 Task: Create in the project BrainWave in Backlog an issue 'Develop a new tool for automated testing of mobile application memory consumption and optimization', assign it to team member softage.2@softage.net and change the status to IN PROGRESS. Create in the project BrainWave in Backlog an issue 'Upgrade the website performance and speed mechanisms of a web application to improve website loading time and user experience', assign it to team member softage.3@softage.net and change the status to IN PROGRESS
Action: Mouse moved to (233, 72)
Screenshot: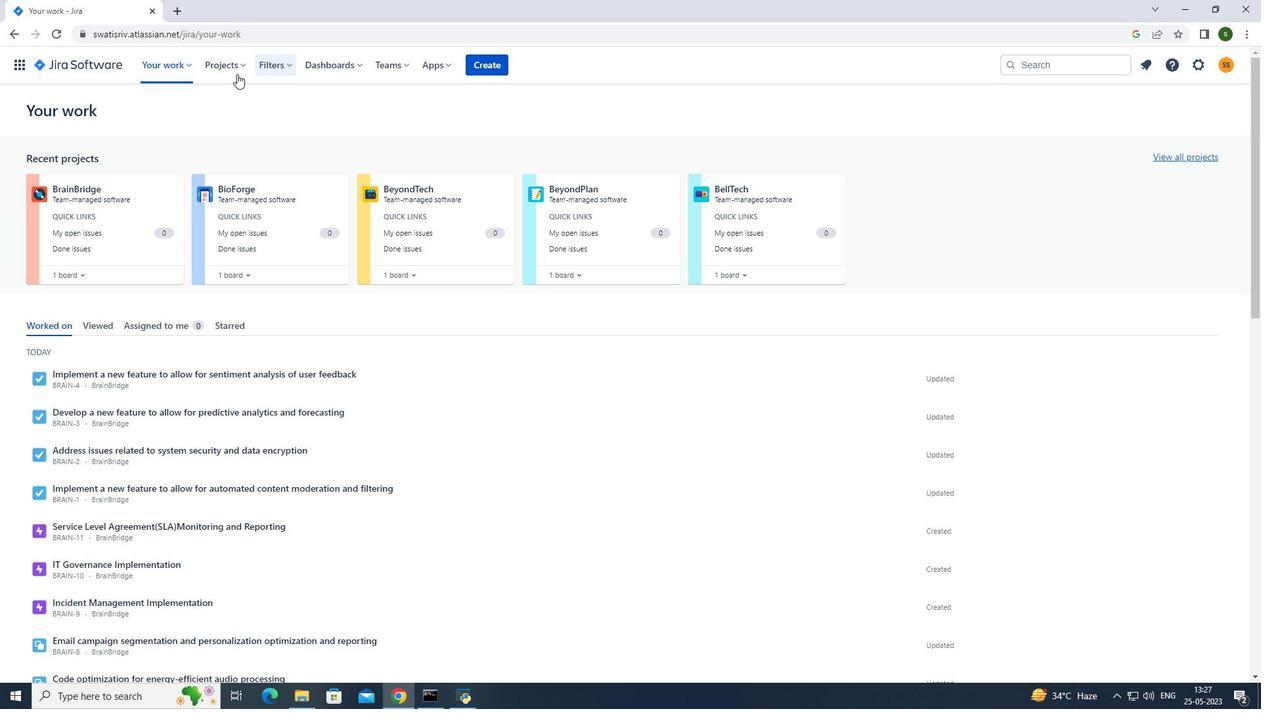
Action: Mouse pressed left at (233, 72)
Screenshot: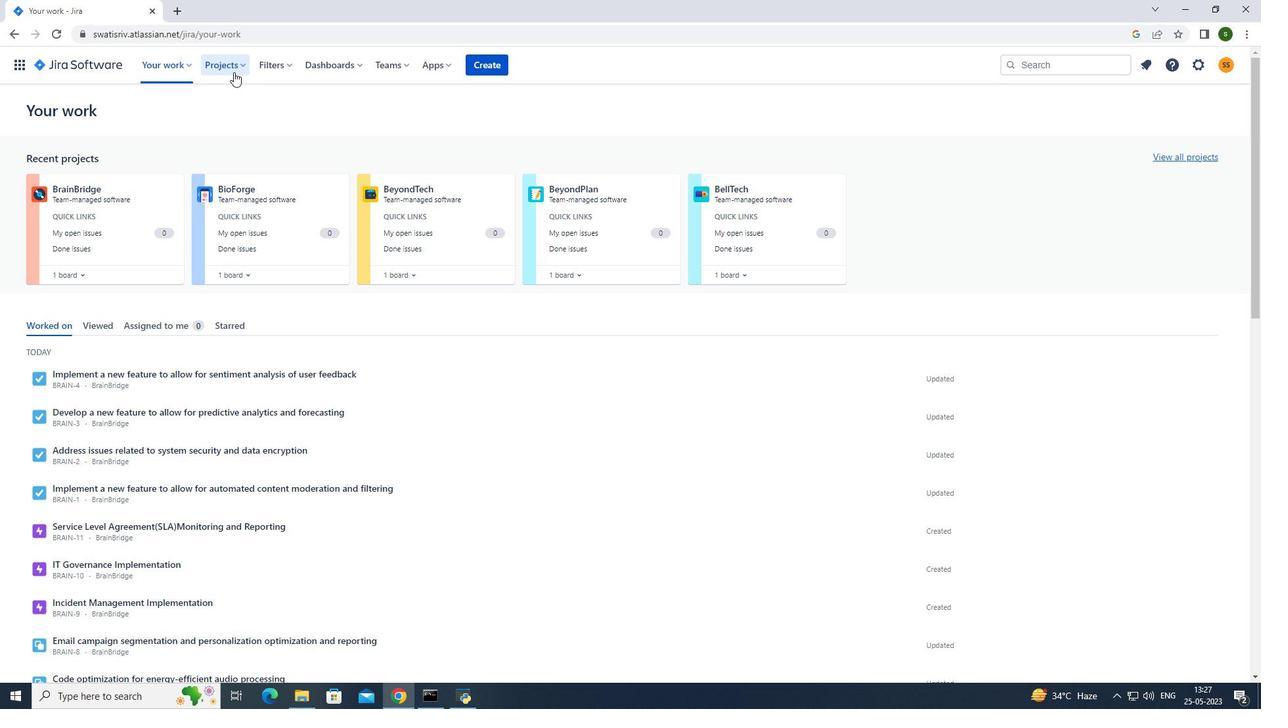 
Action: Mouse moved to (301, 134)
Screenshot: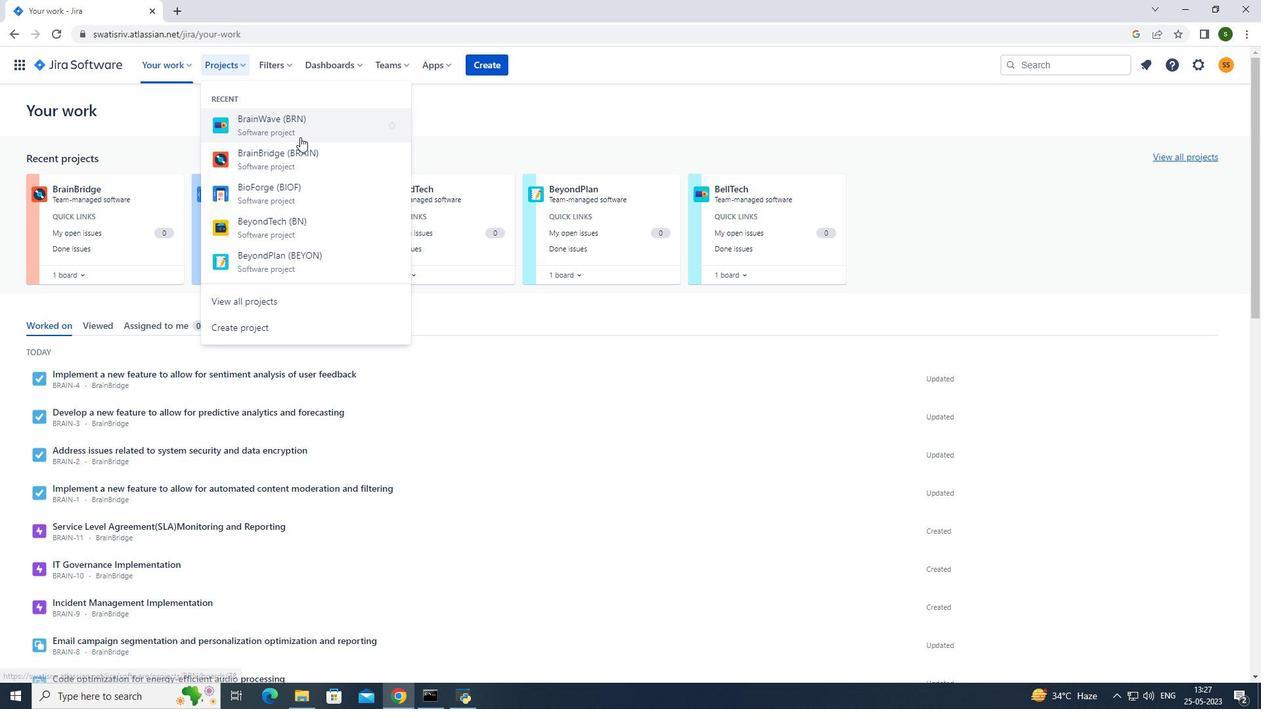 
Action: Mouse pressed left at (301, 134)
Screenshot: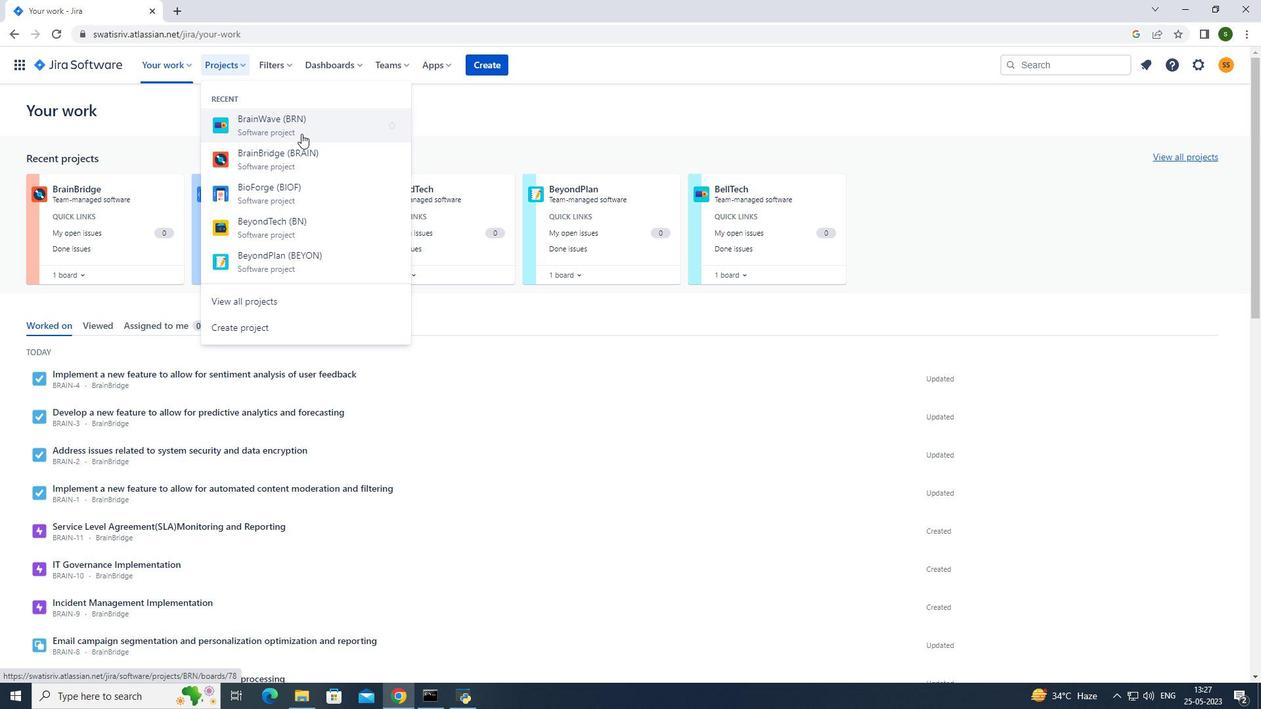 
Action: Mouse moved to (67, 196)
Screenshot: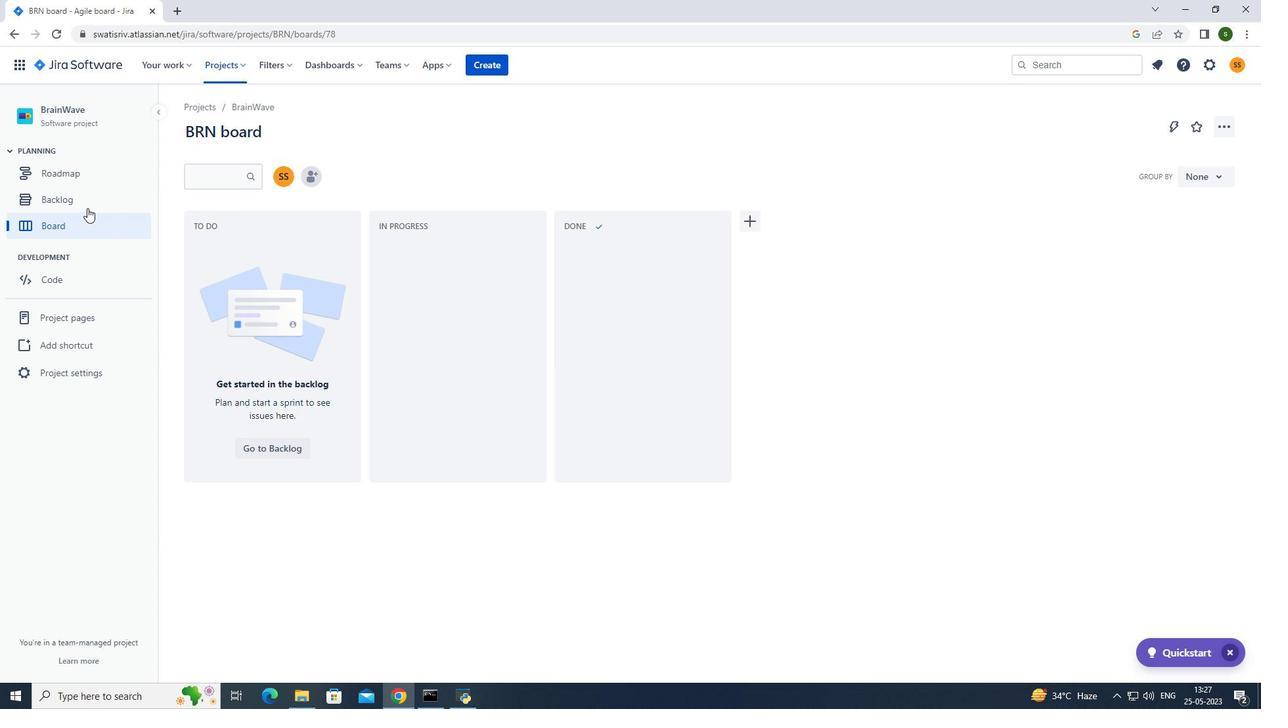 
Action: Mouse pressed left at (67, 196)
Screenshot: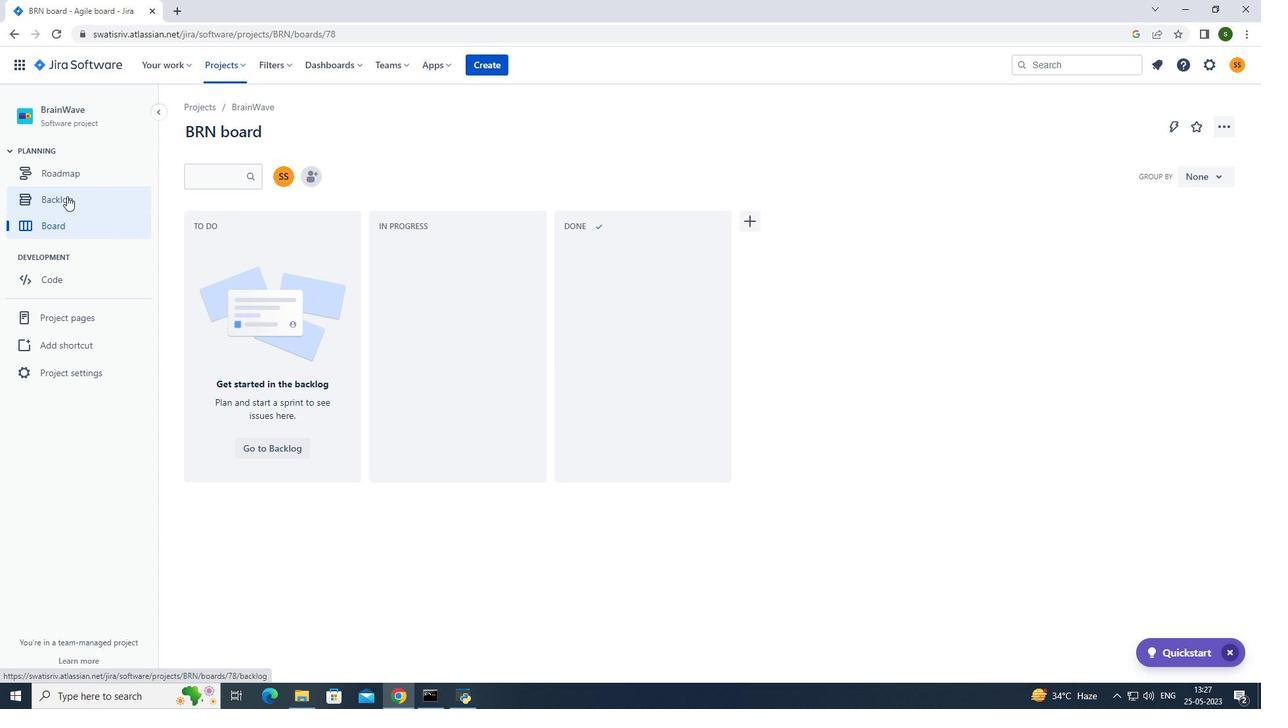 
Action: Mouse moved to (264, 507)
Screenshot: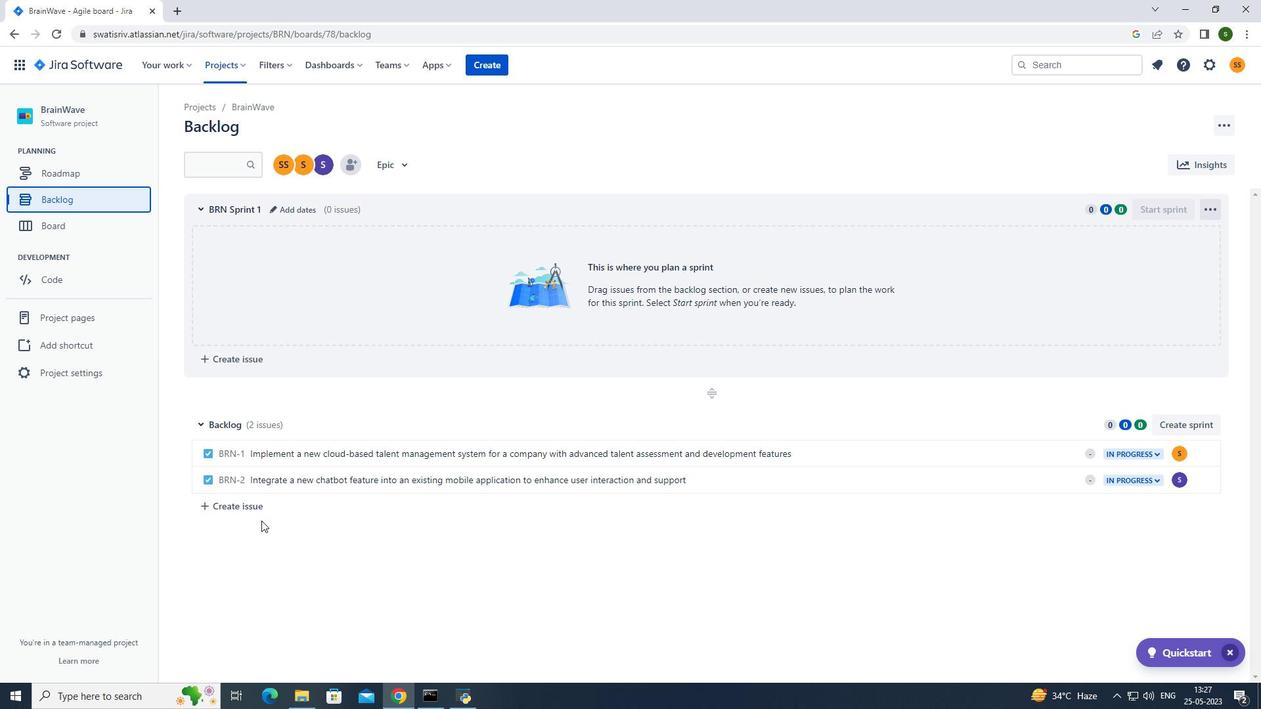 
Action: Mouse pressed left at (264, 507)
Screenshot: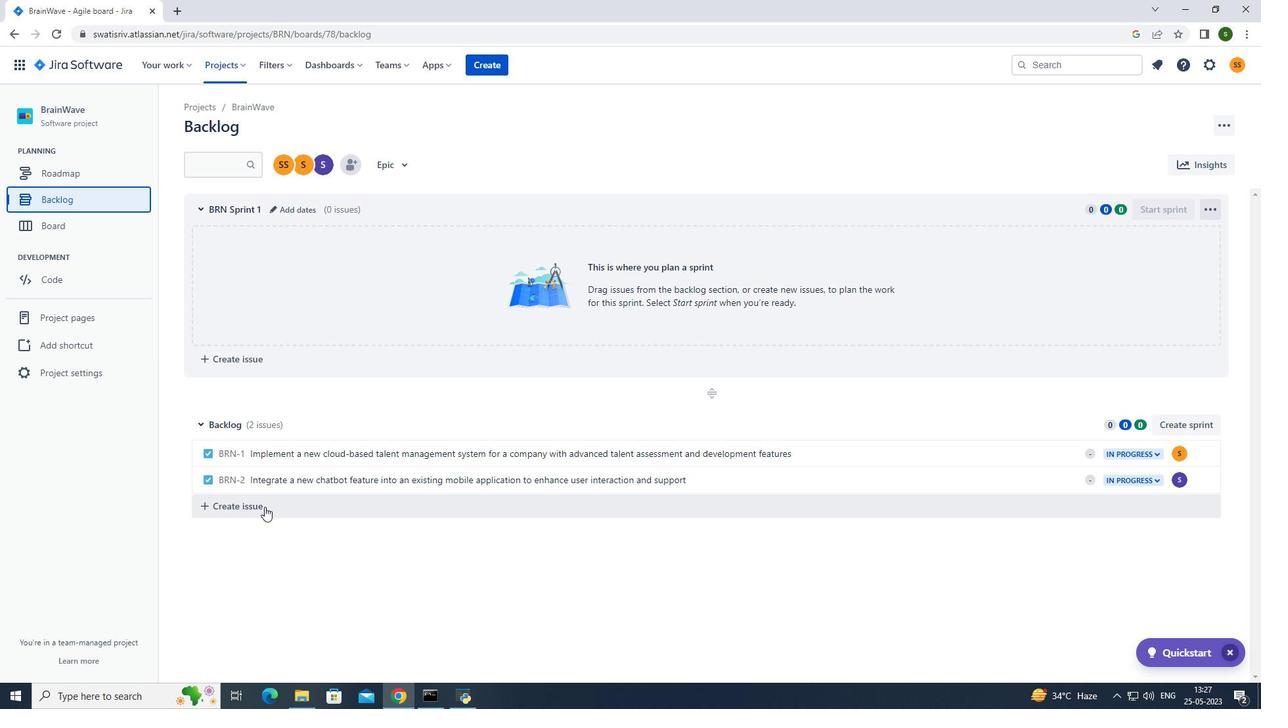 
Action: Mouse moved to (327, 509)
Screenshot: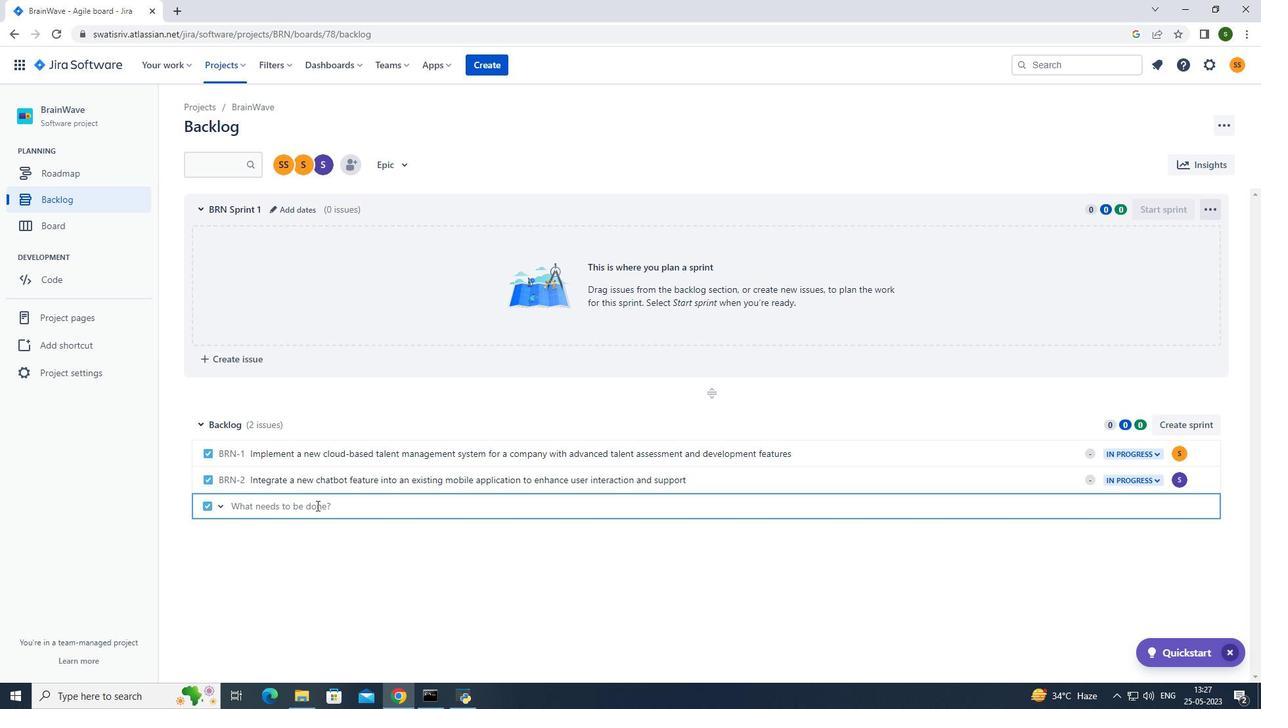 
Action: Key pressed <Key.caps_lock>D<Key.caps_lock>evelop<Key.space>a<Key.space>new<Key.space>tool<Key.space>for<Key.space>automated<Key.space>testing<Key.space>of<Key.space>mobile<Key.space>application<Key.space>memory<Key.space>consumption<Key.space>and<Key.space>optimization<Key.enter>
Screenshot: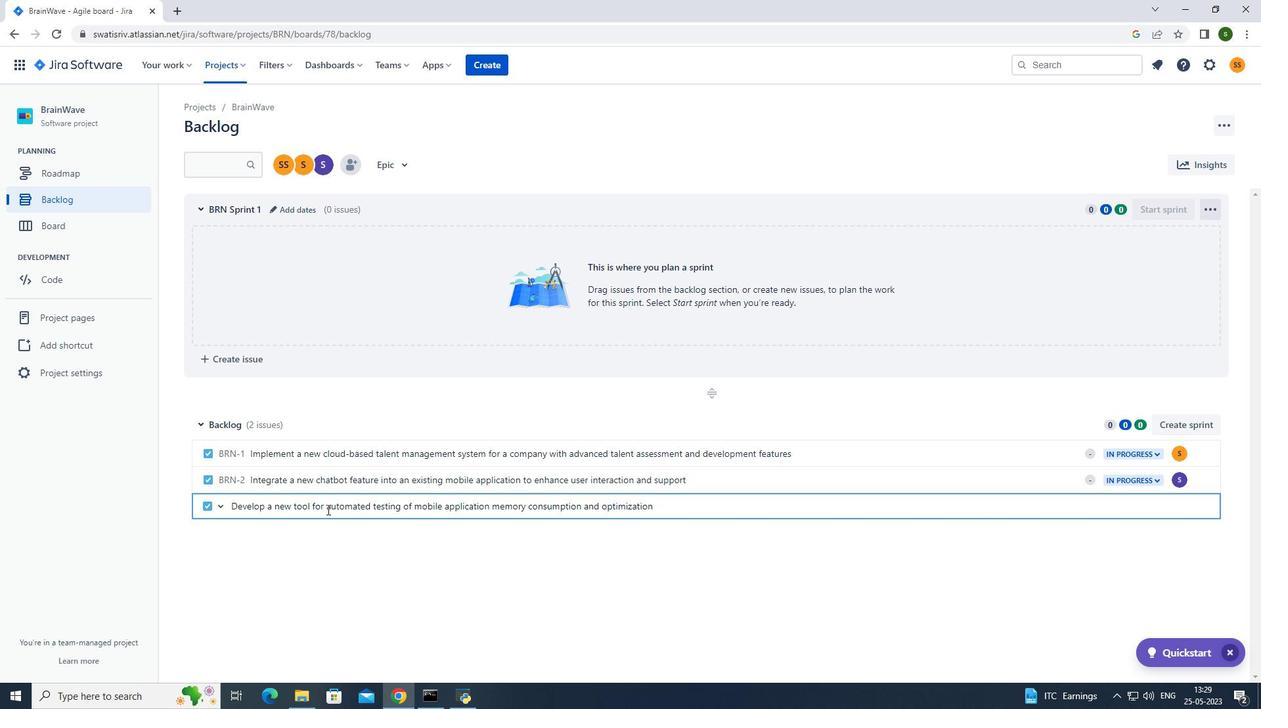 
Action: Mouse moved to (1179, 508)
Screenshot: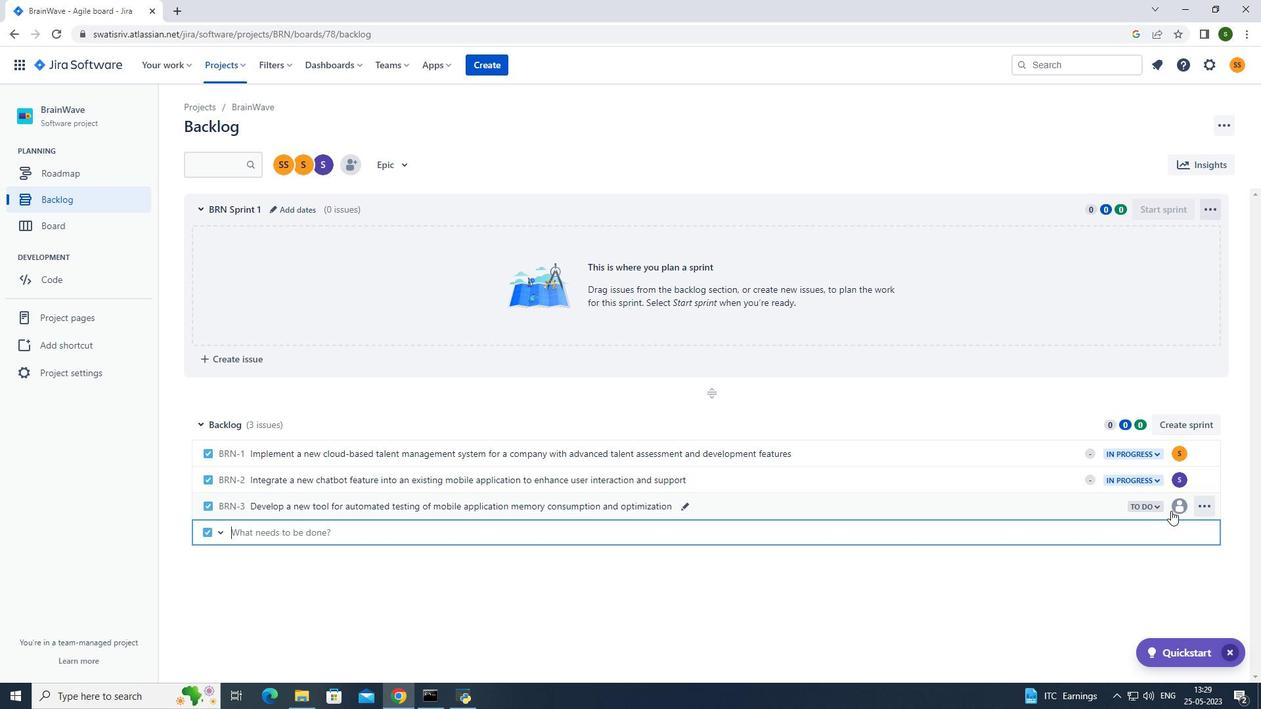 
Action: Mouse pressed left at (1179, 508)
Screenshot: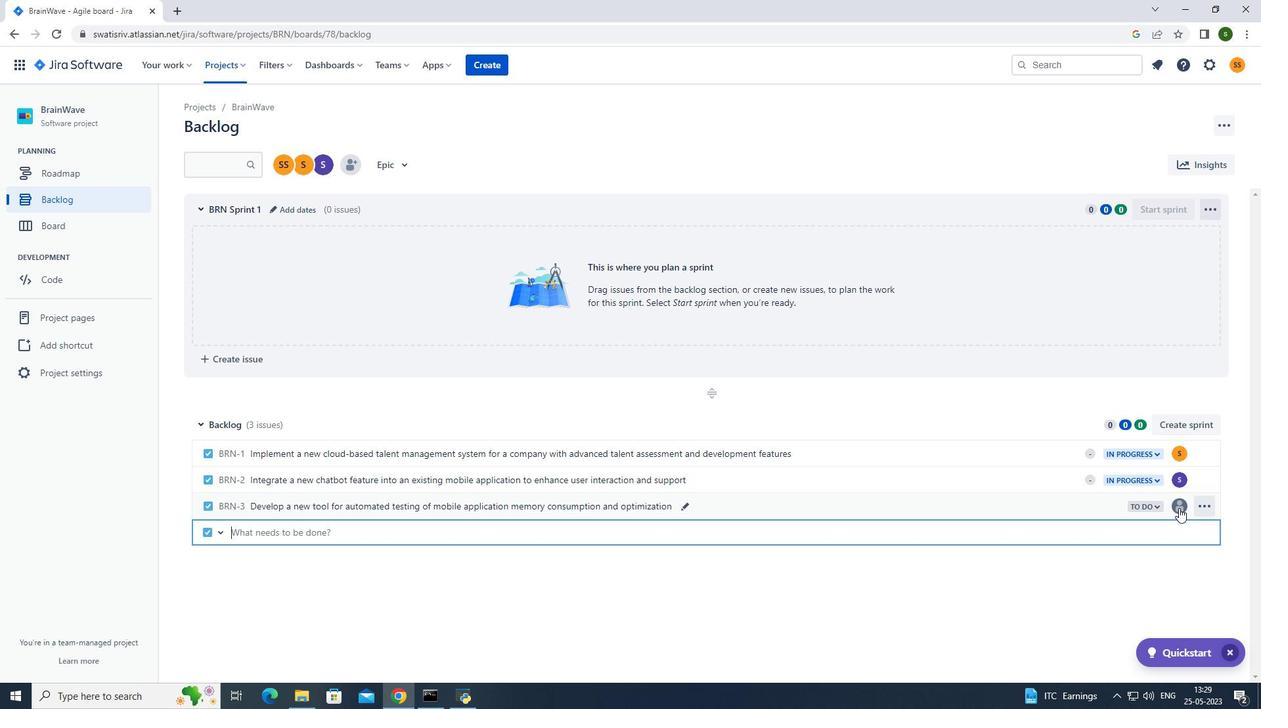 
Action: Mouse moved to (1078, 527)
Screenshot: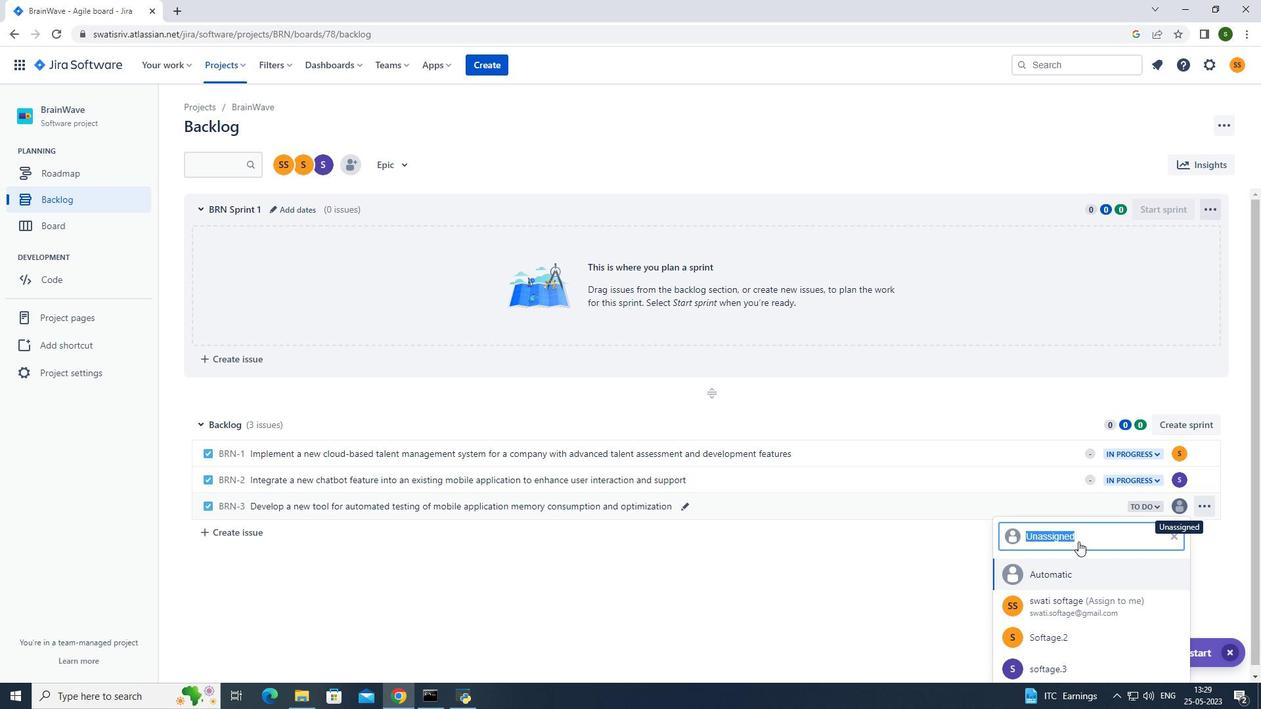 
Action: Key pressed softage.2<Key.shift>@softage.net
Screenshot: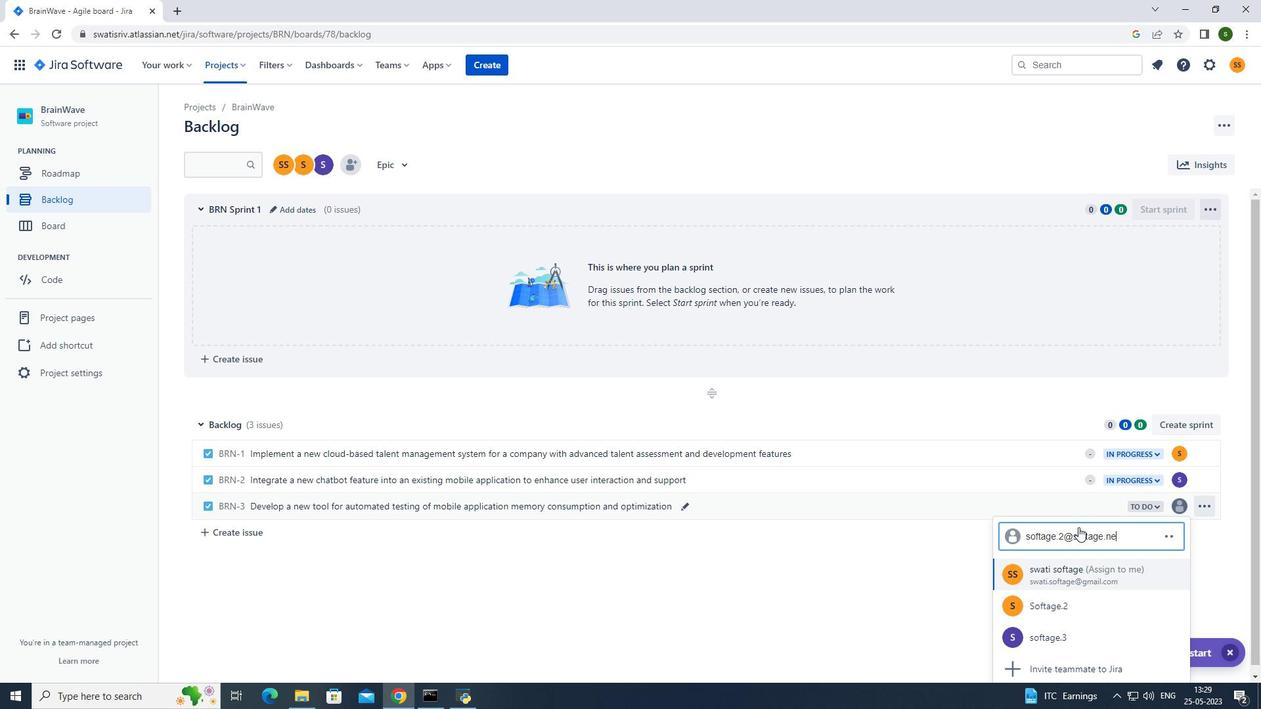 
Action: Mouse moved to (1074, 569)
Screenshot: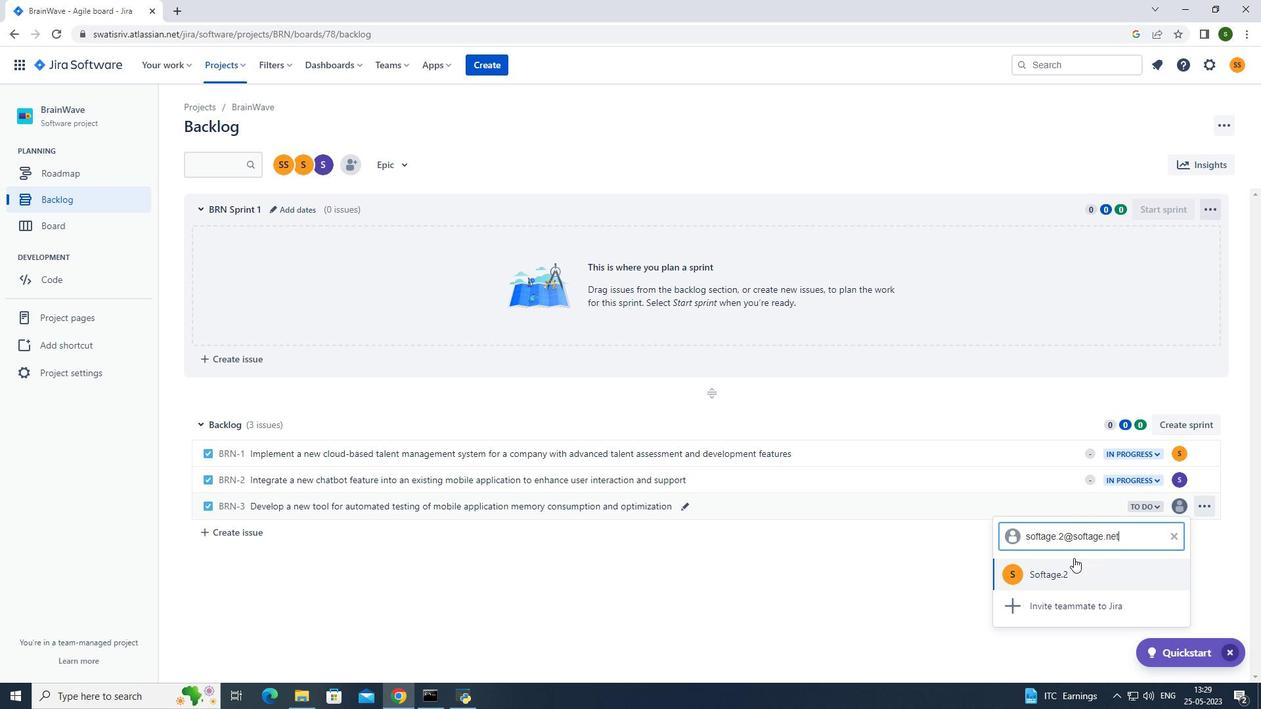 
Action: Mouse pressed left at (1074, 569)
Screenshot: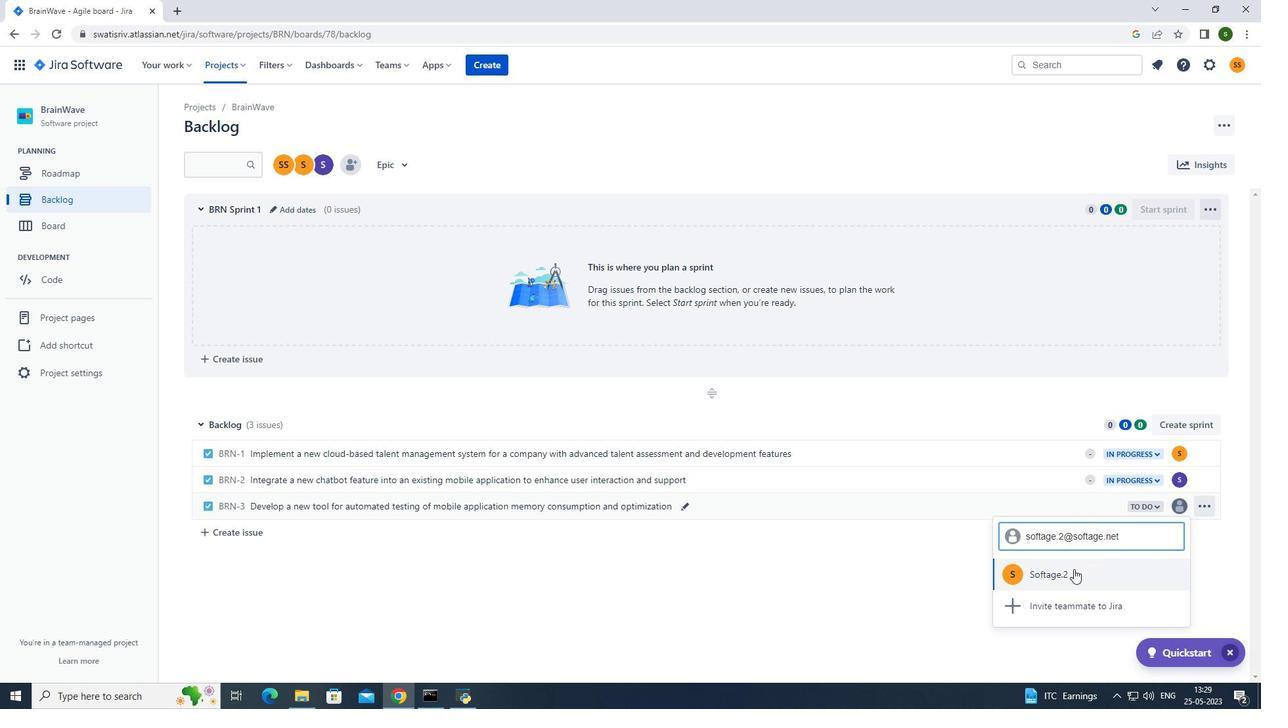 
Action: Mouse moved to (1140, 503)
Screenshot: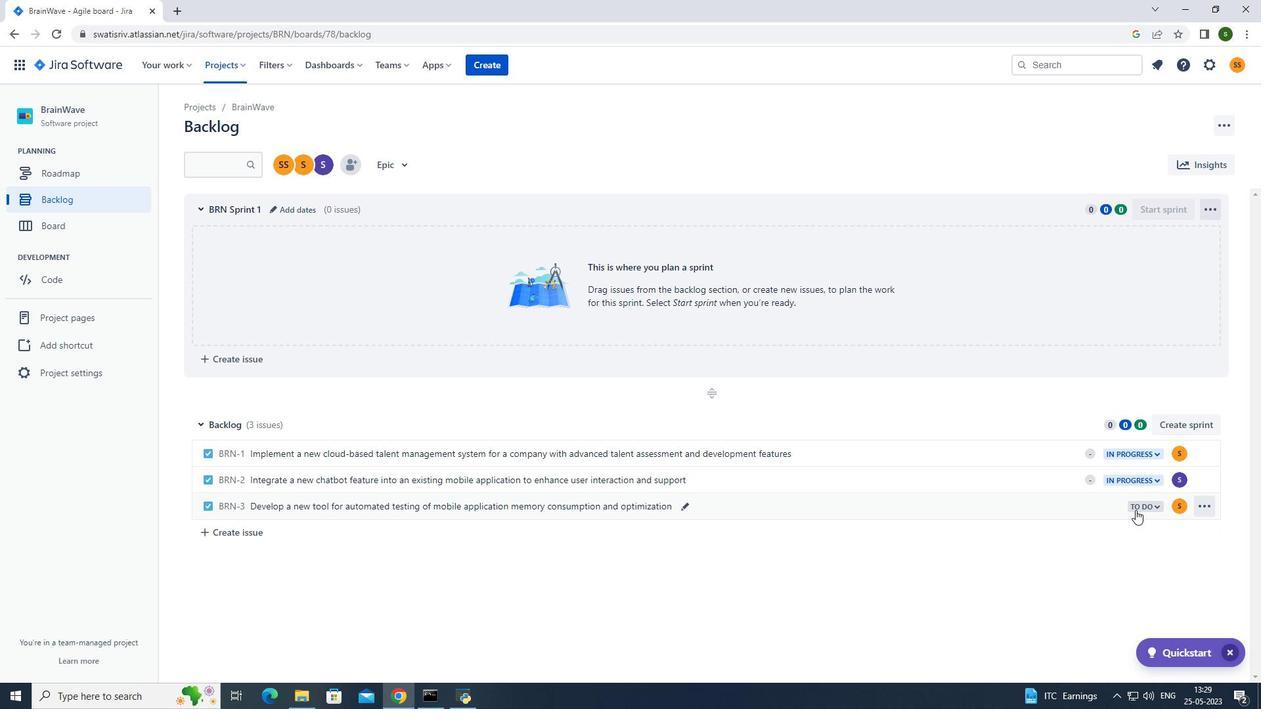 
Action: Mouse pressed left at (1140, 503)
Screenshot: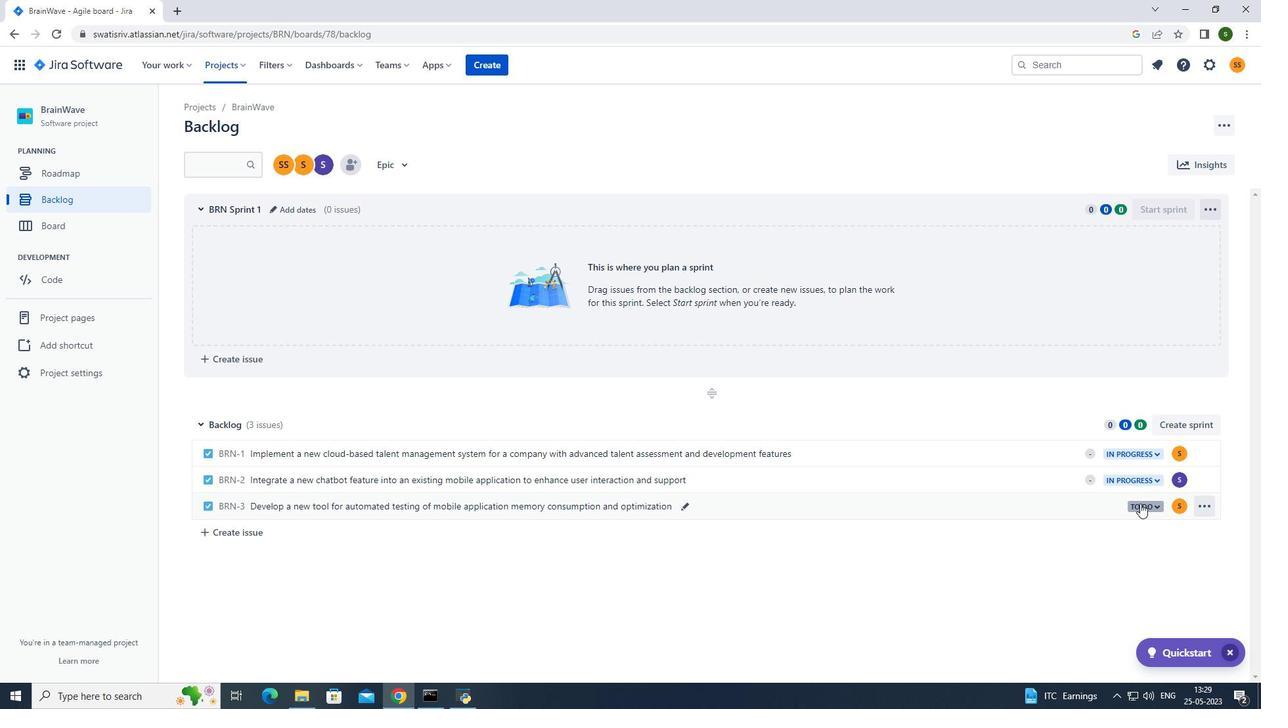 
Action: Mouse moved to (1092, 530)
Screenshot: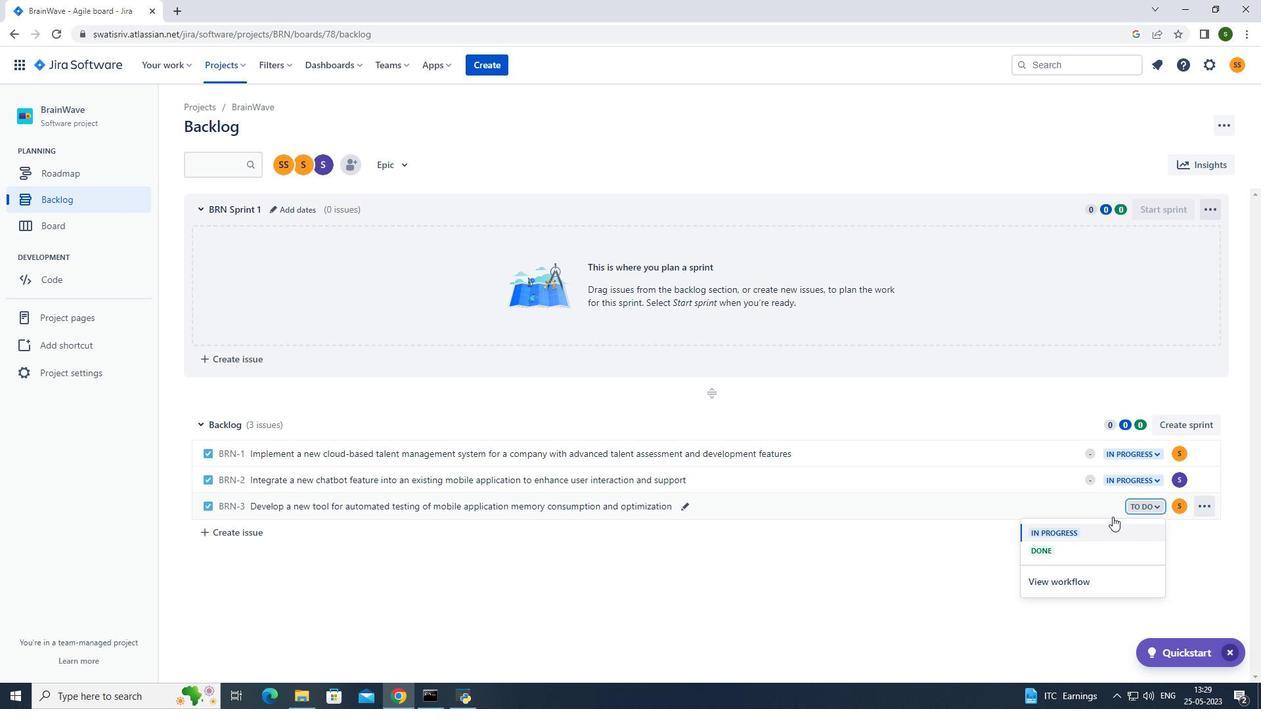 
Action: Mouse pressed left at (1092, 530)
Screenshot: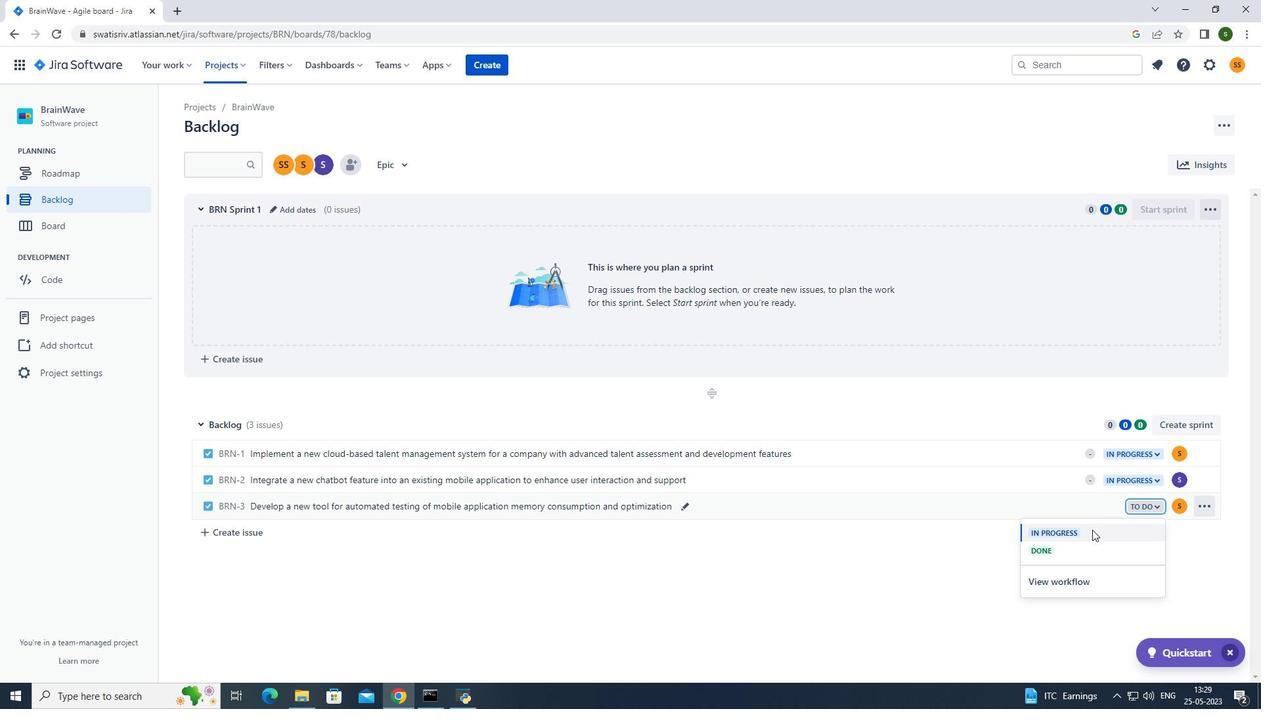 
Action: Mouse moved to (239, 68)
Screenshot: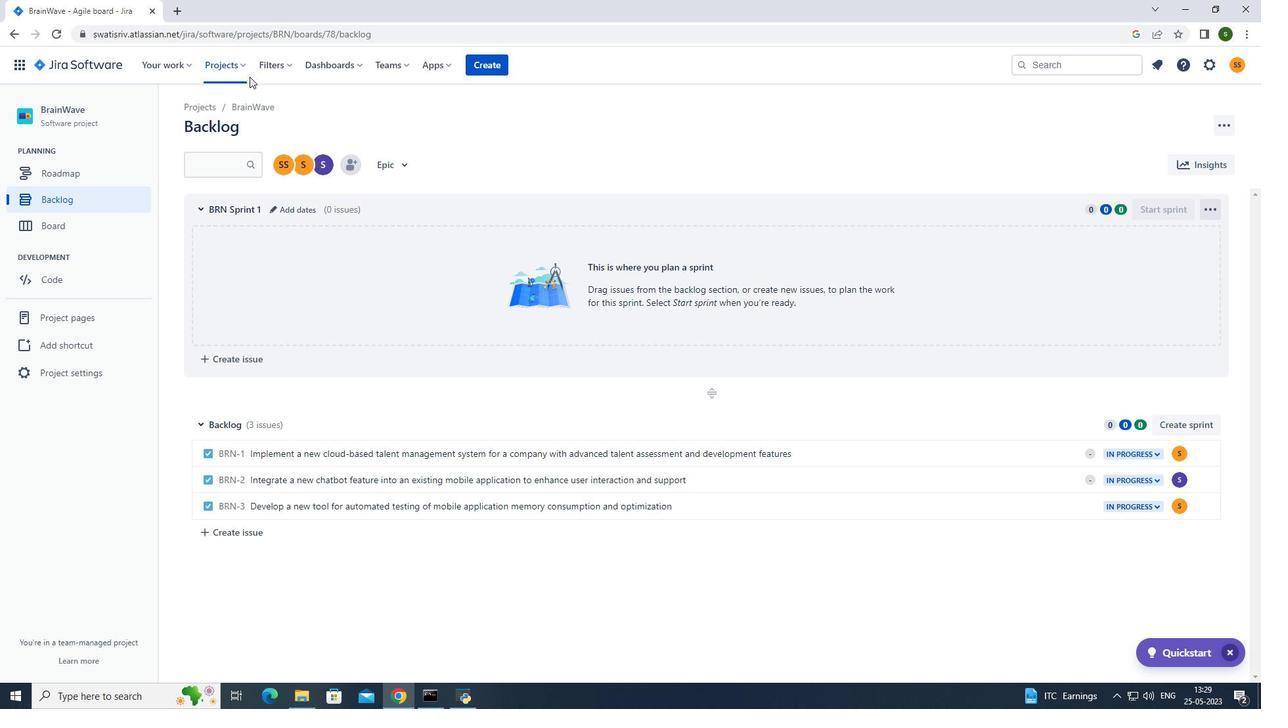 
Action: Mouse pressed left at (239, 68)
Screenshot: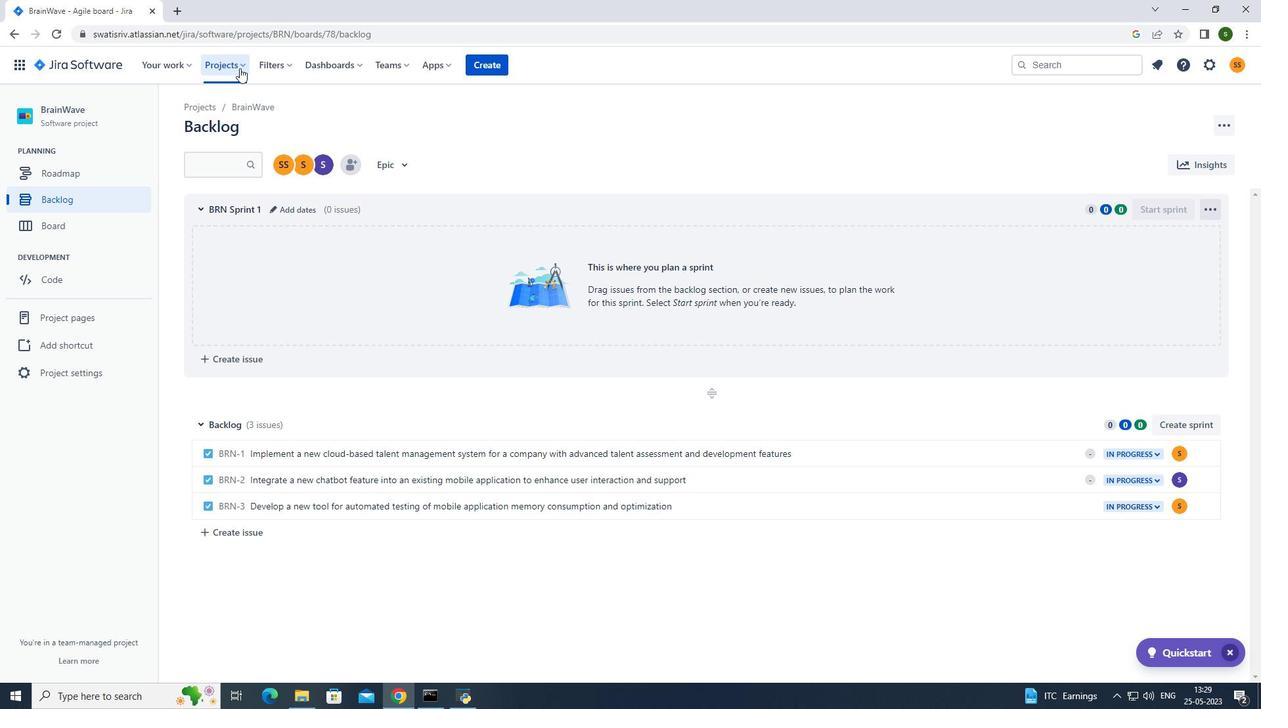 
Action: Mouse moved to (264, 116)
Screenshot: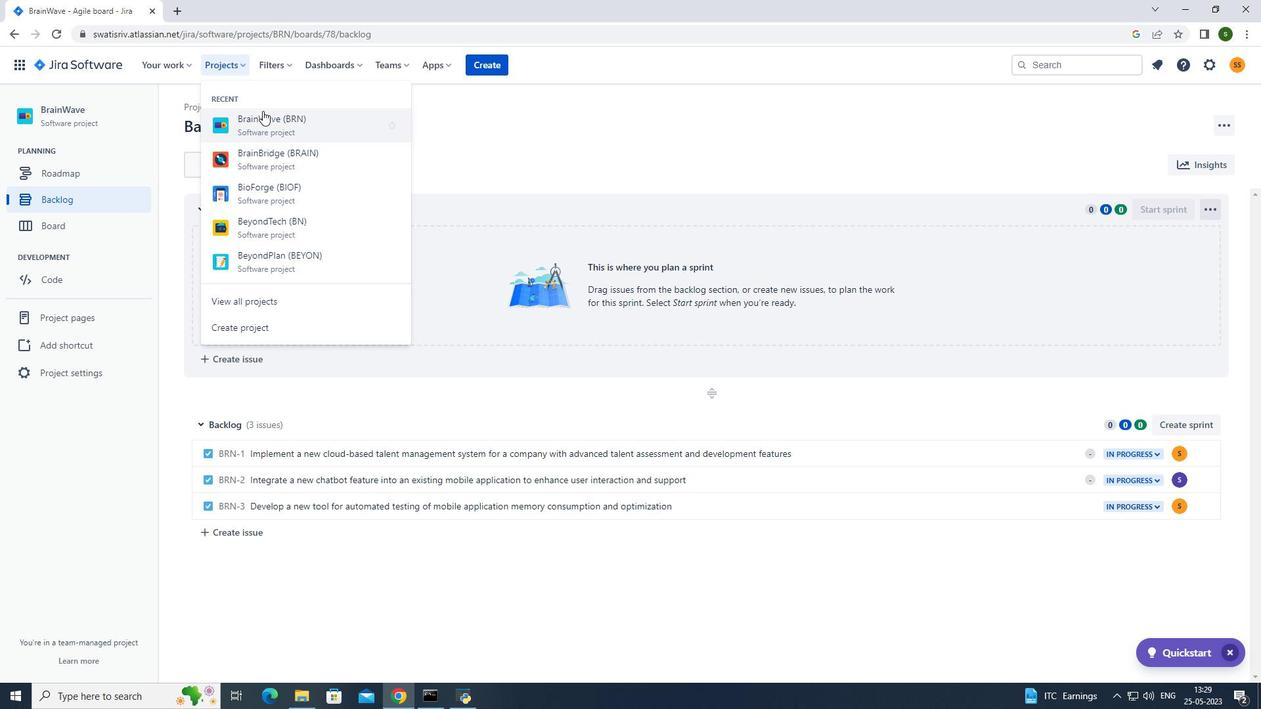
Action: Mouse pressed left at (264, 116)
Screenshot: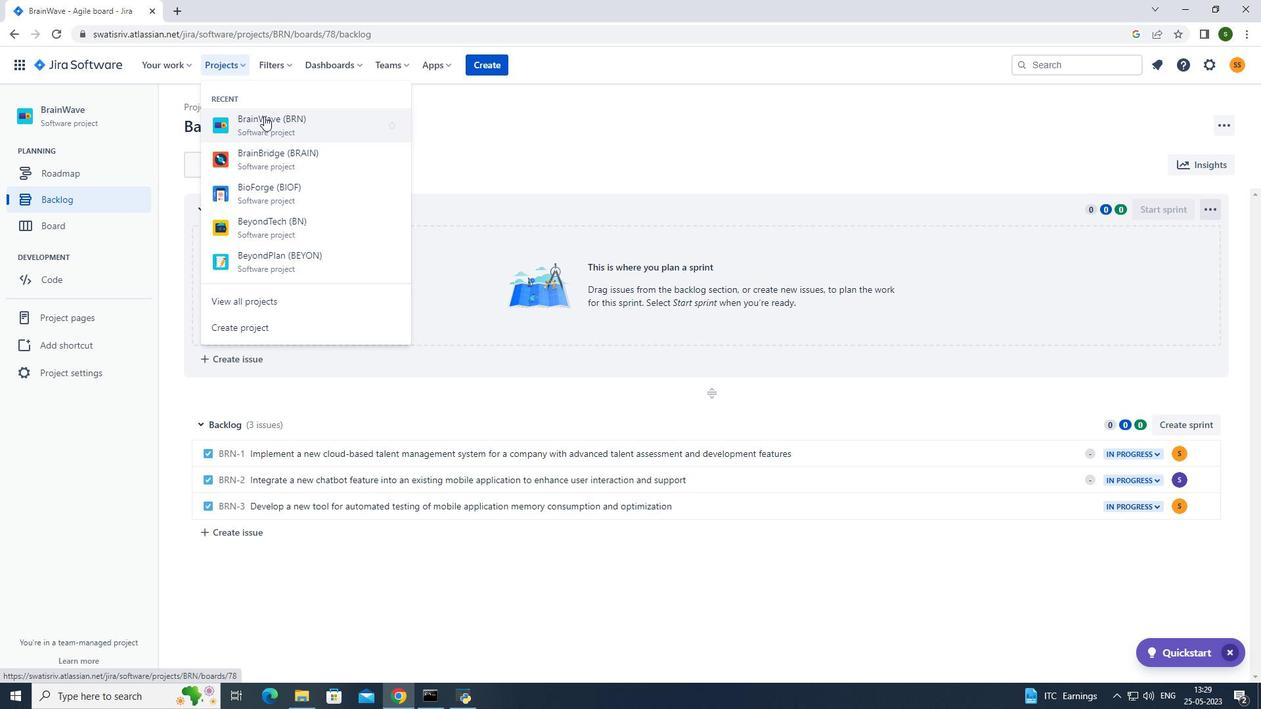 
Action: Mouse moved to (104, 203)
Screenshot: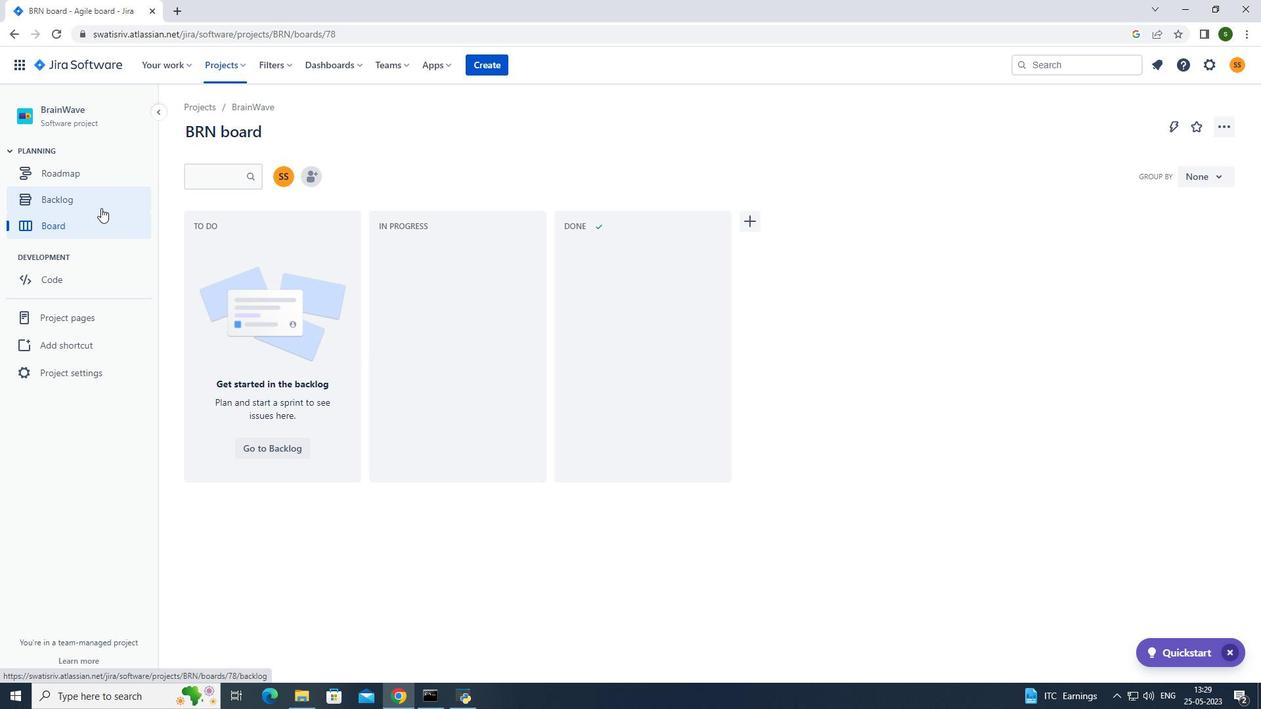 
Action: Mouse pressed left at (104, 203)
Screenshot: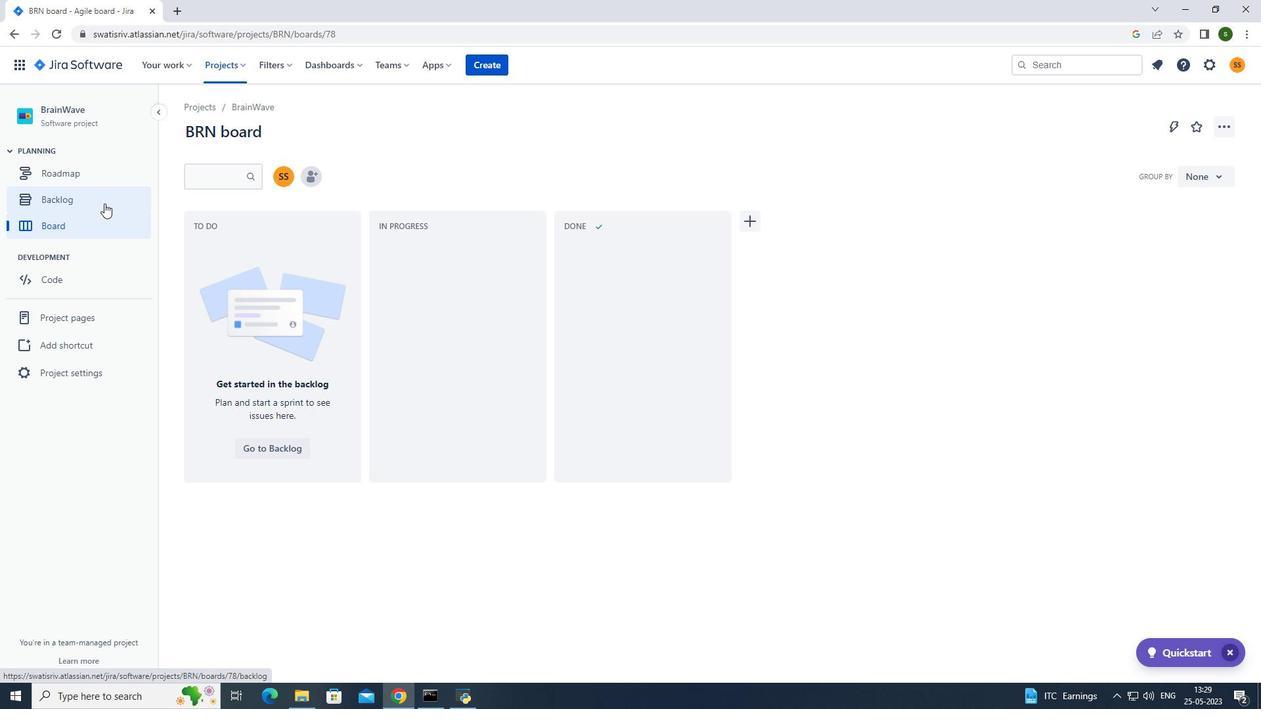 
Action: Mouse moved to (252, 532)
Screenshot: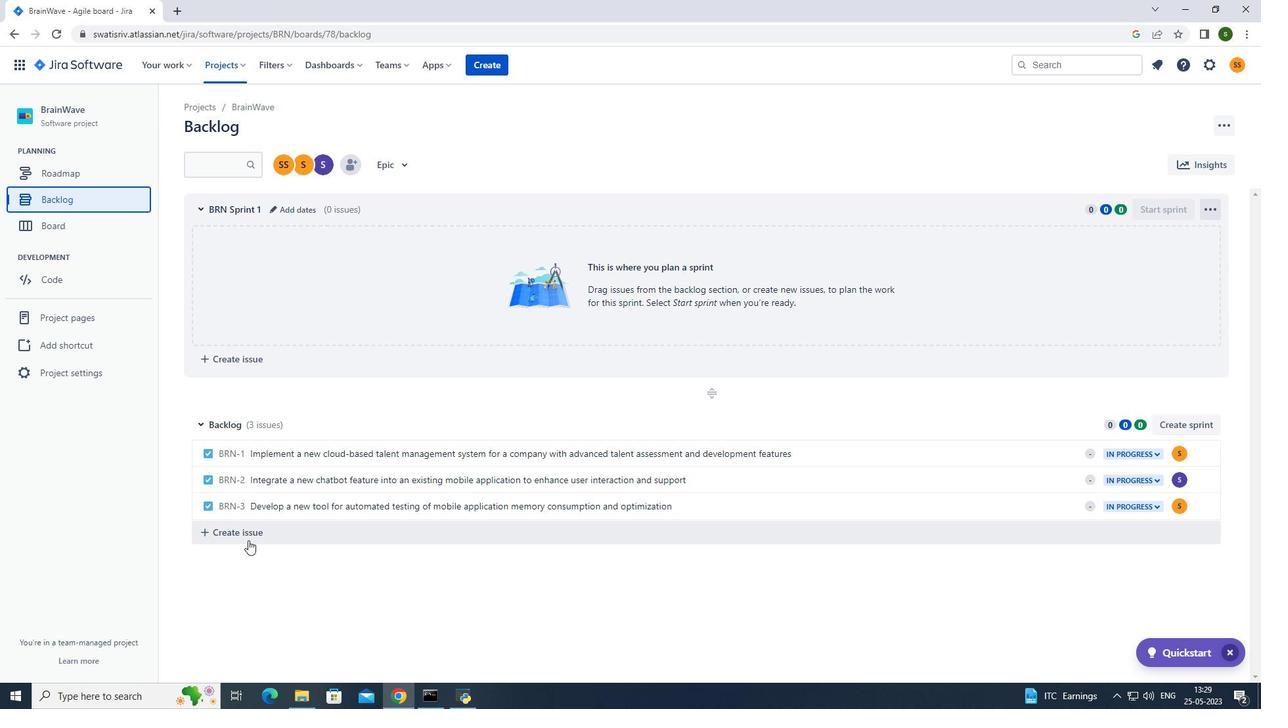 
Action: Mouse pressed left at (252, 532)
Screenshot: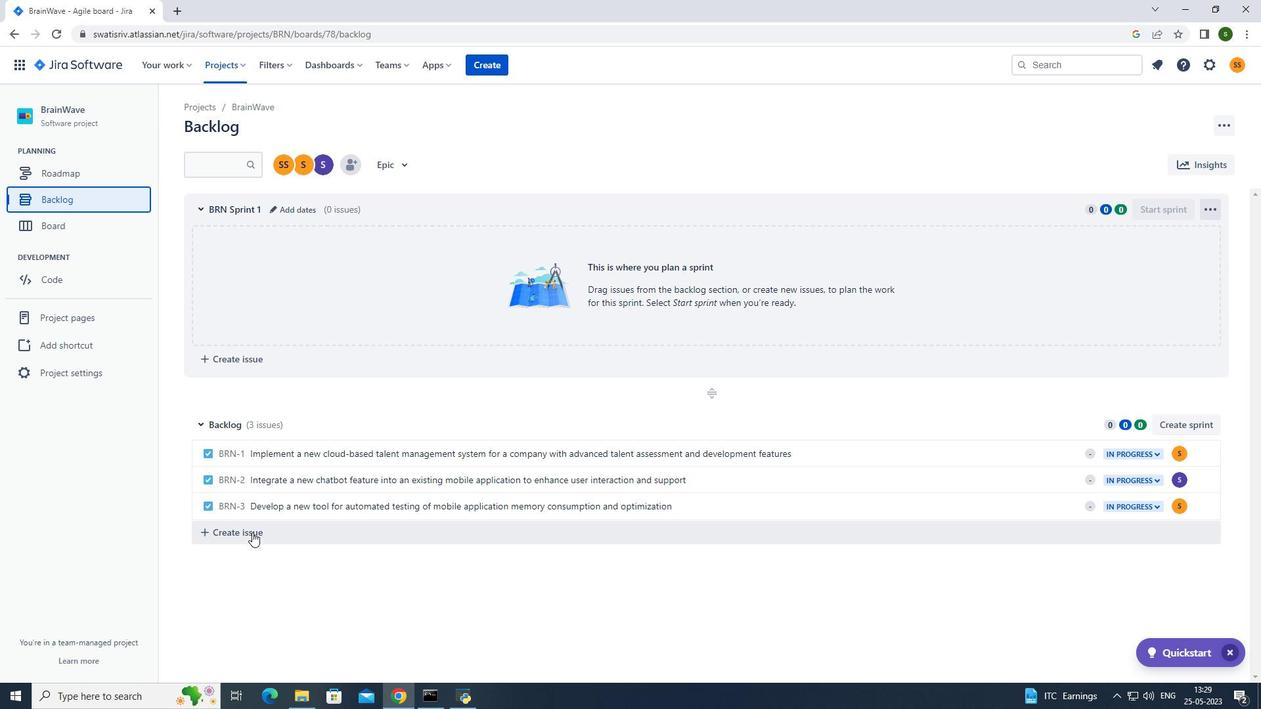 
Action: Mouse moved to (335, 536)
Screenshot: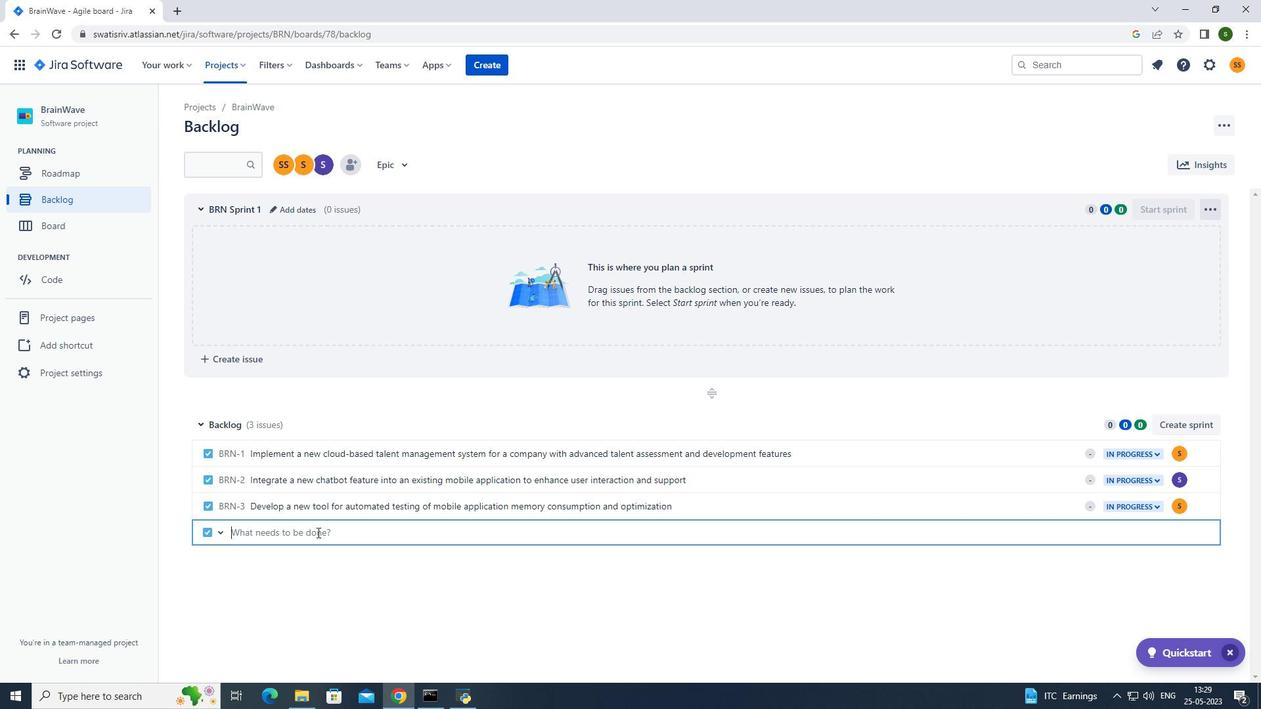 
Action: Key pressed <Key.caps_lock>U<Key.caps_lock>pgrade<Key.space>the<Key.space>website<Key.space>performance<Key.space>and<Key.space>speed<Key.space>mechanisms<Key.space>of<Key.space>a<Key.space>web<Key.space>application<Key.space>to<Key.space>improve<Key.space>website<Key.space>loading<Key.space>time<Key.space>and<Key.space>user<Key.space>experience<Key.enter>
Screenshot: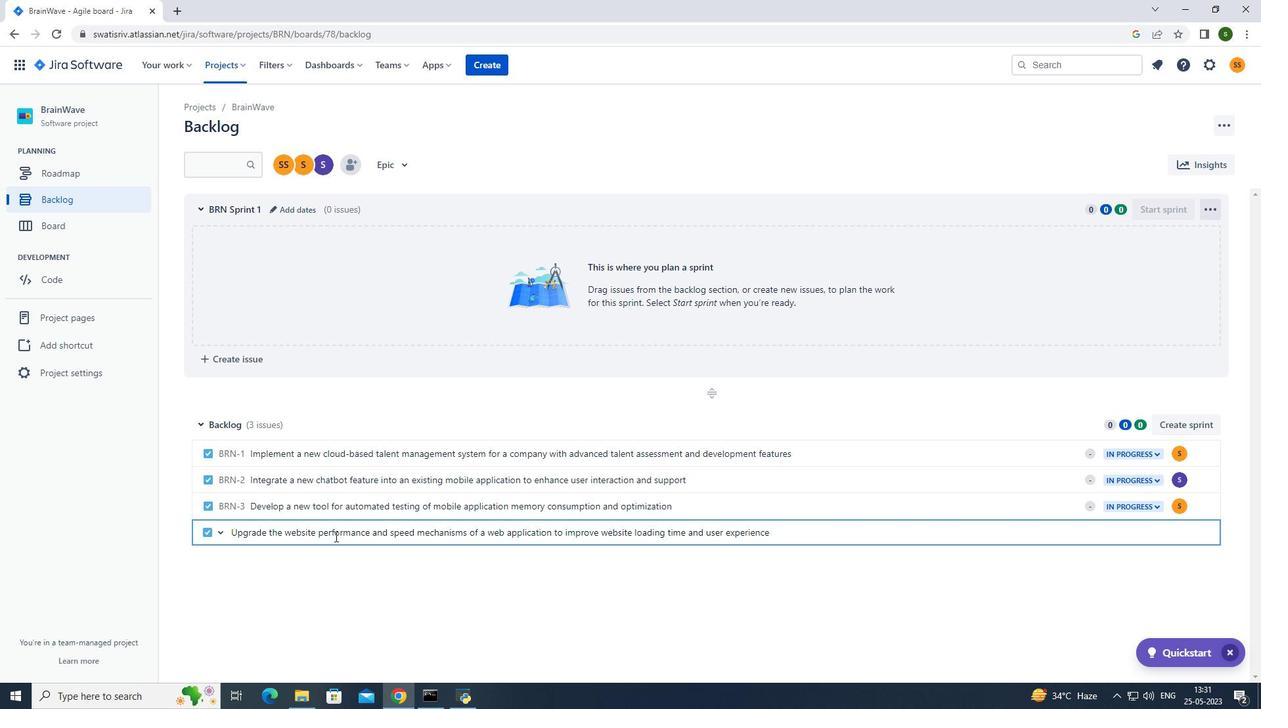 
Action: Mouse moved to (1179, 532)
Screenshot: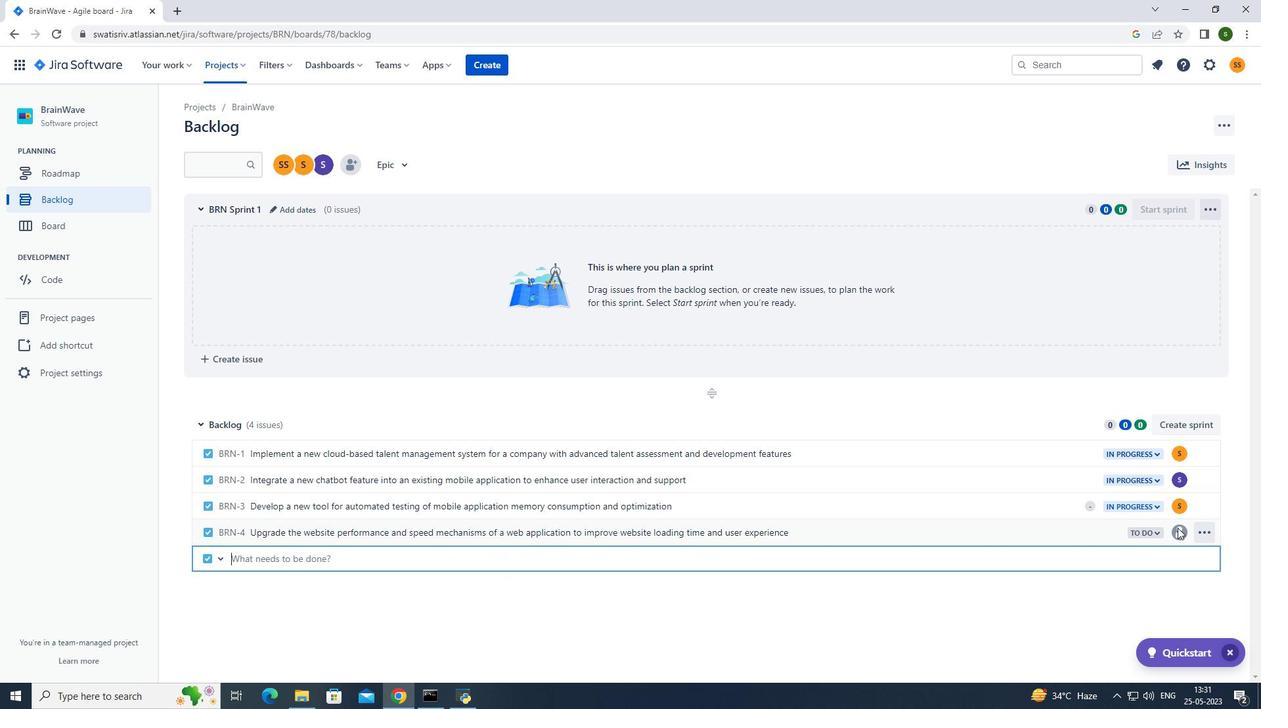 
Action: Mouse pressed left at (1179, 532)
Screenshot: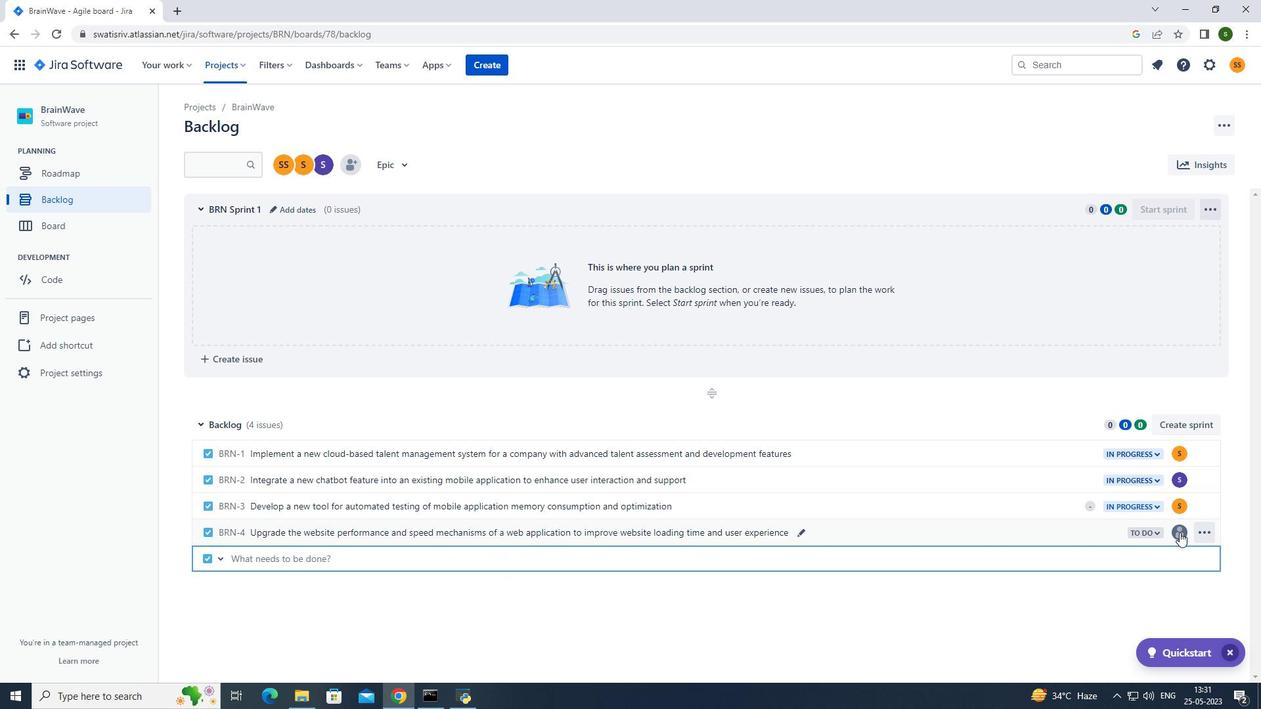 
Action: Mouse moved to (1084, 562)
Screenshot: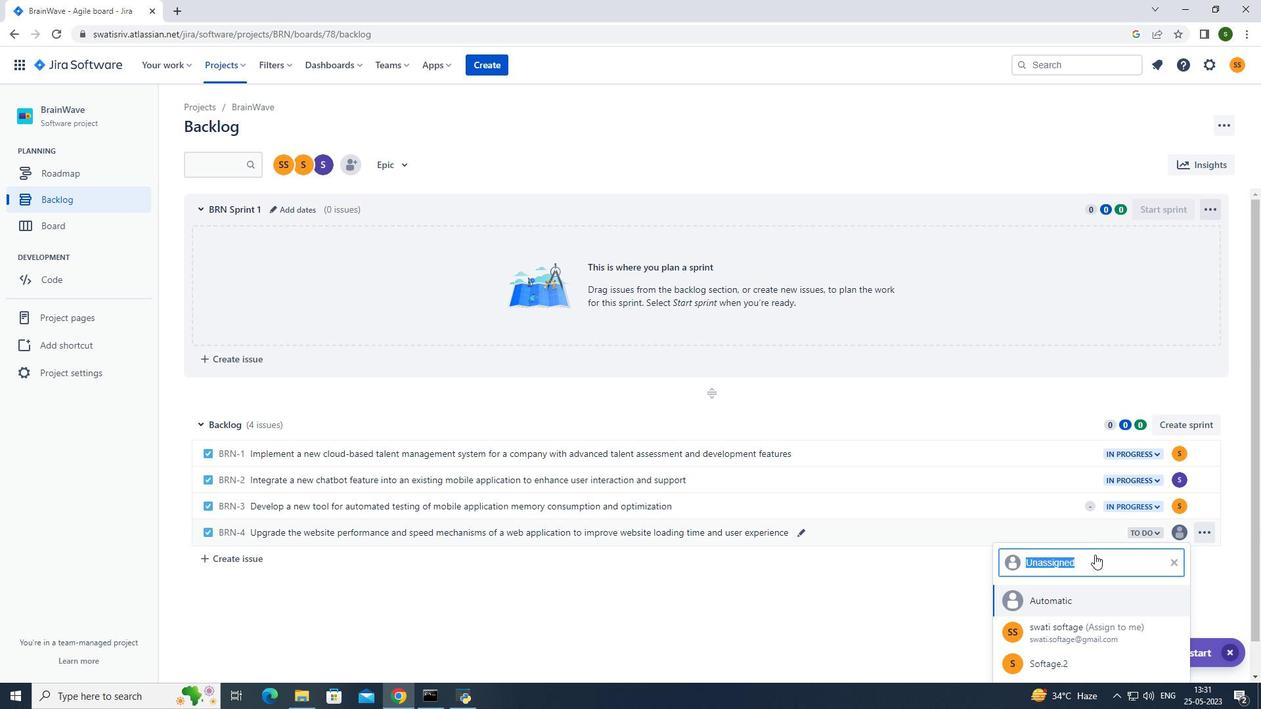 
Action: Key pressed softage.3<Key.shift>@softag
Screenshot: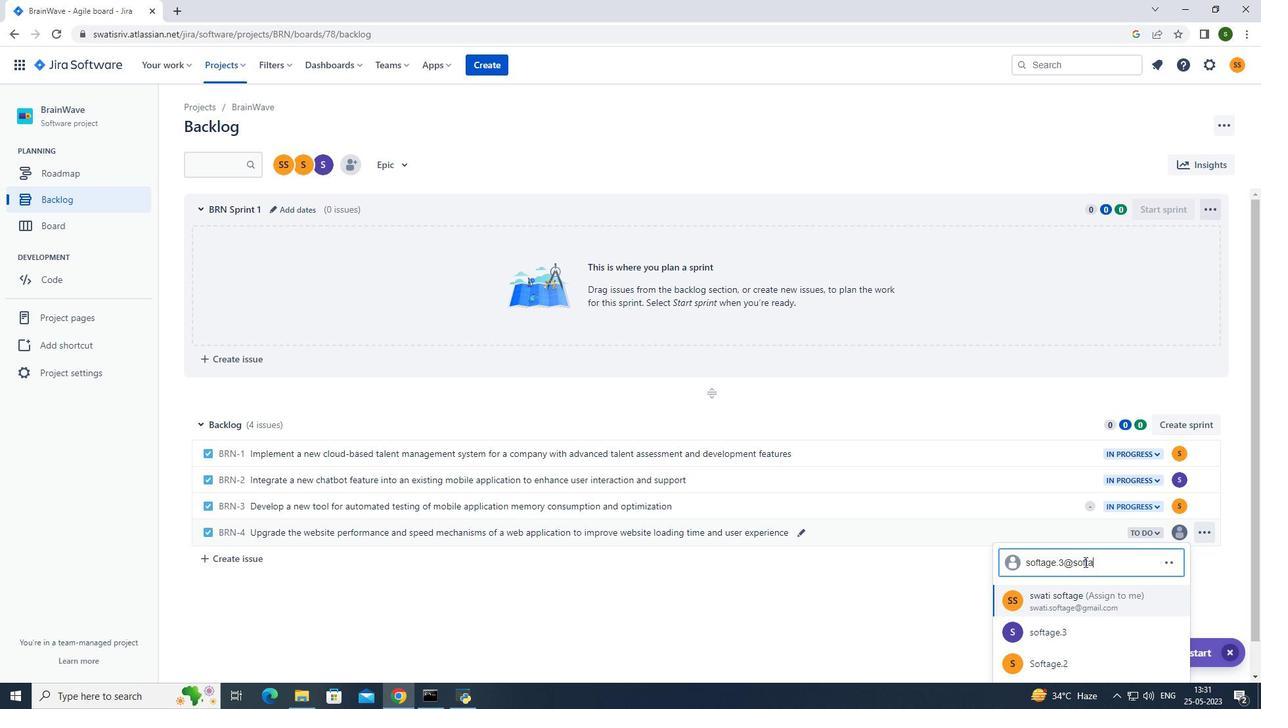 
Action: Mouse moved to (1084, 562)
Screenshot: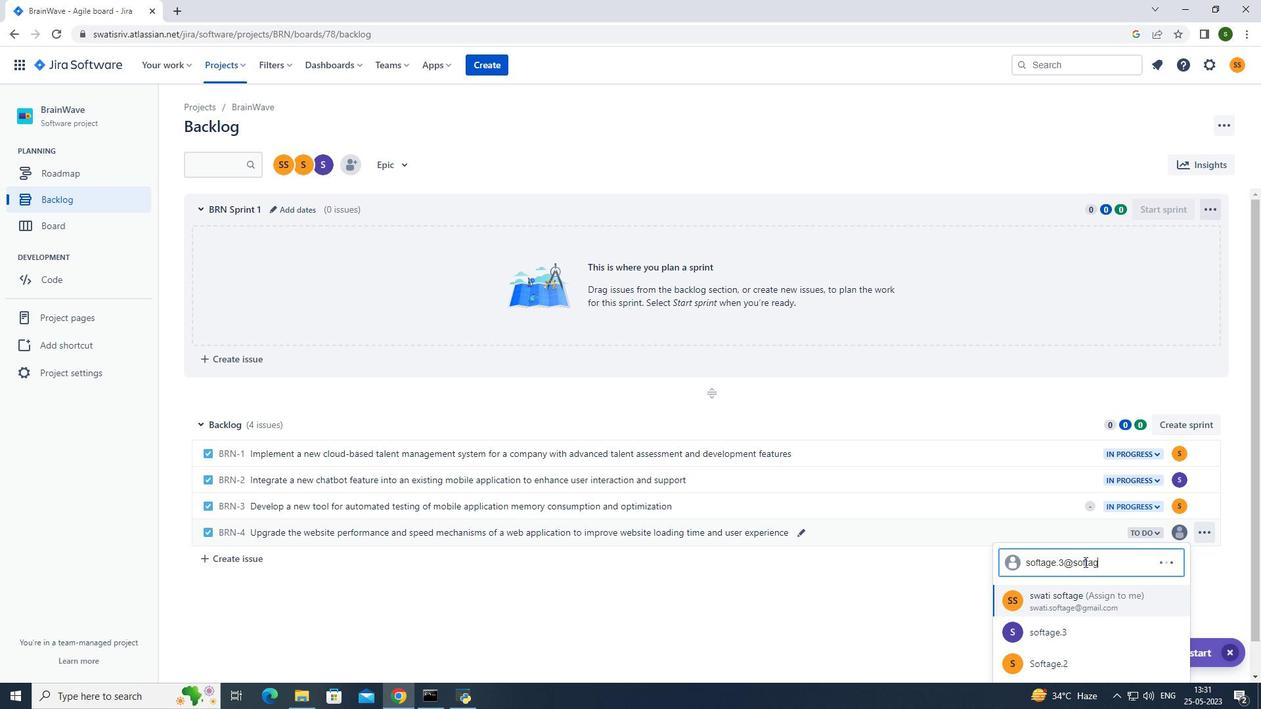 
Action: Key pressed e.net
Screenshot: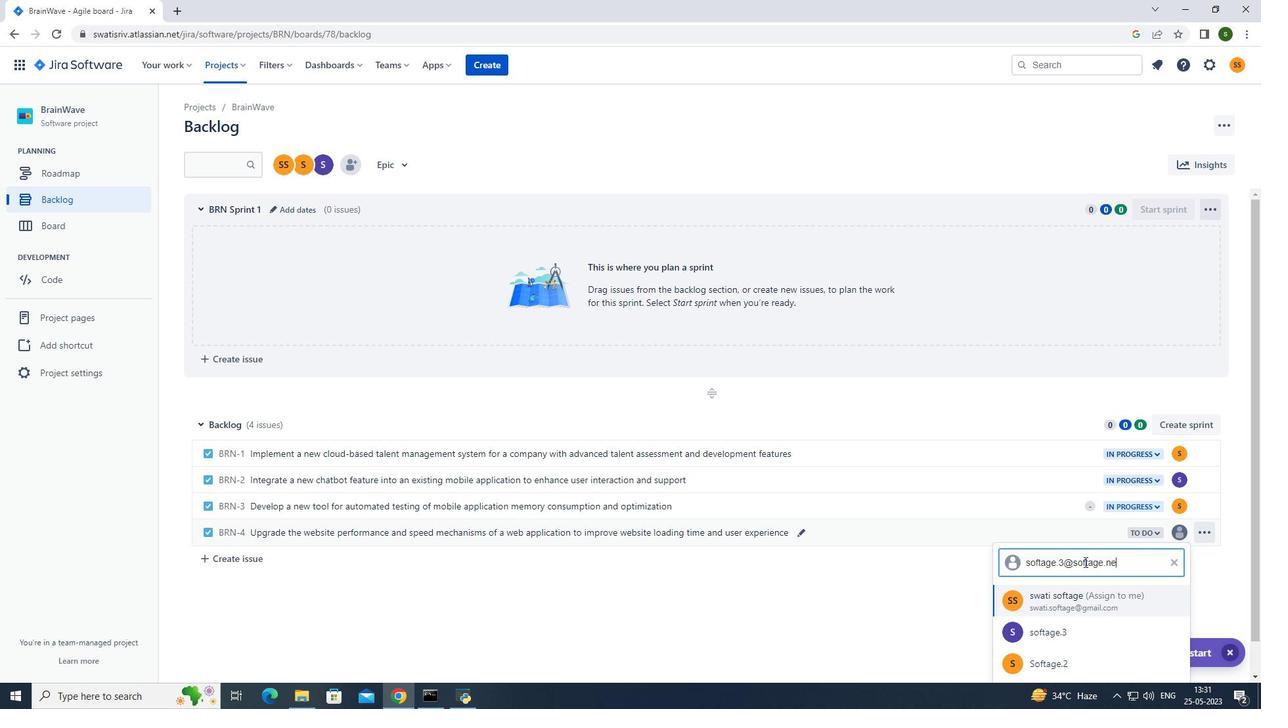 
Action: Mouse moved to (1077, 597)
Screenshot: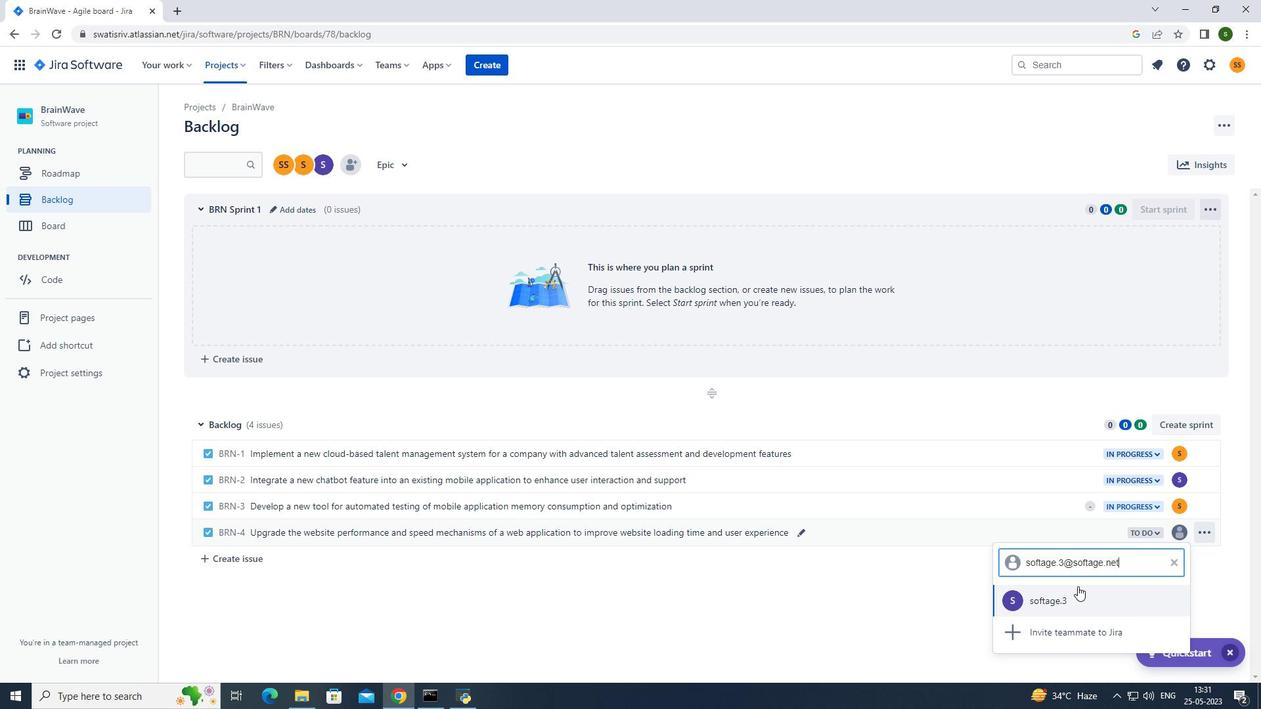 
Action: Mouse pressed left at (1077, 597)
Screenshot: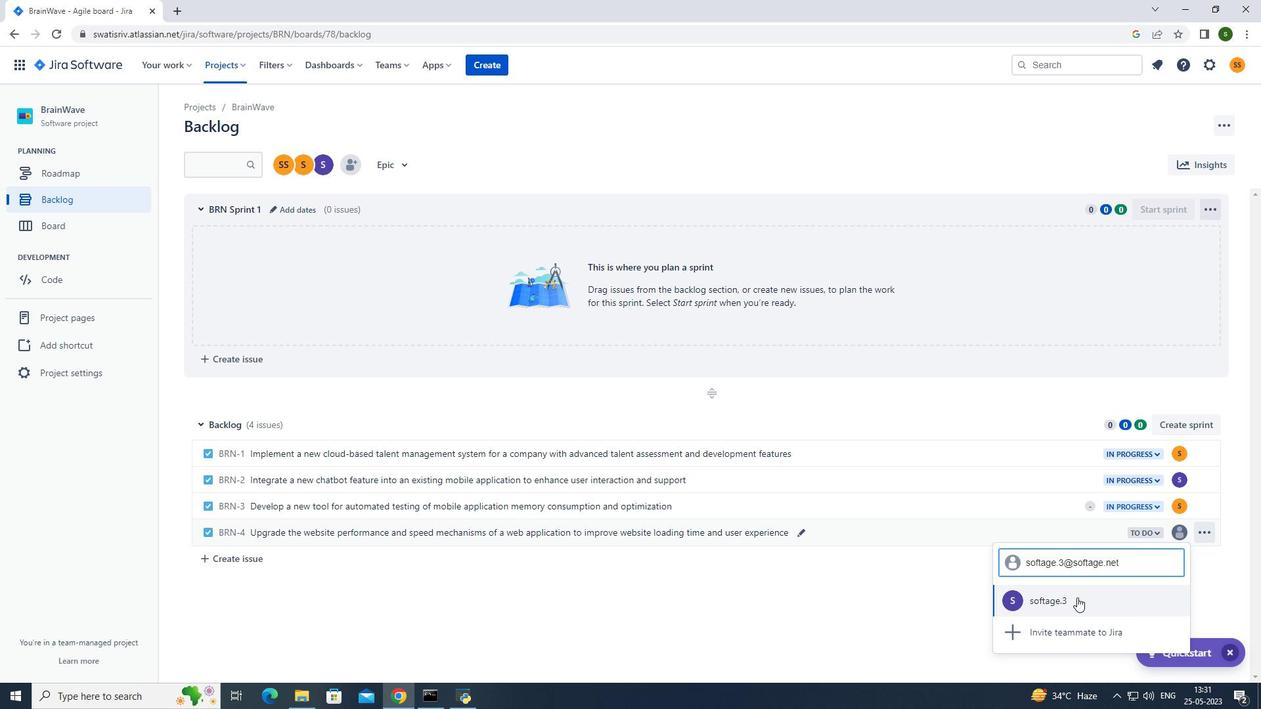 
Action: Mouse moved to (1144, 530)
Screenshot: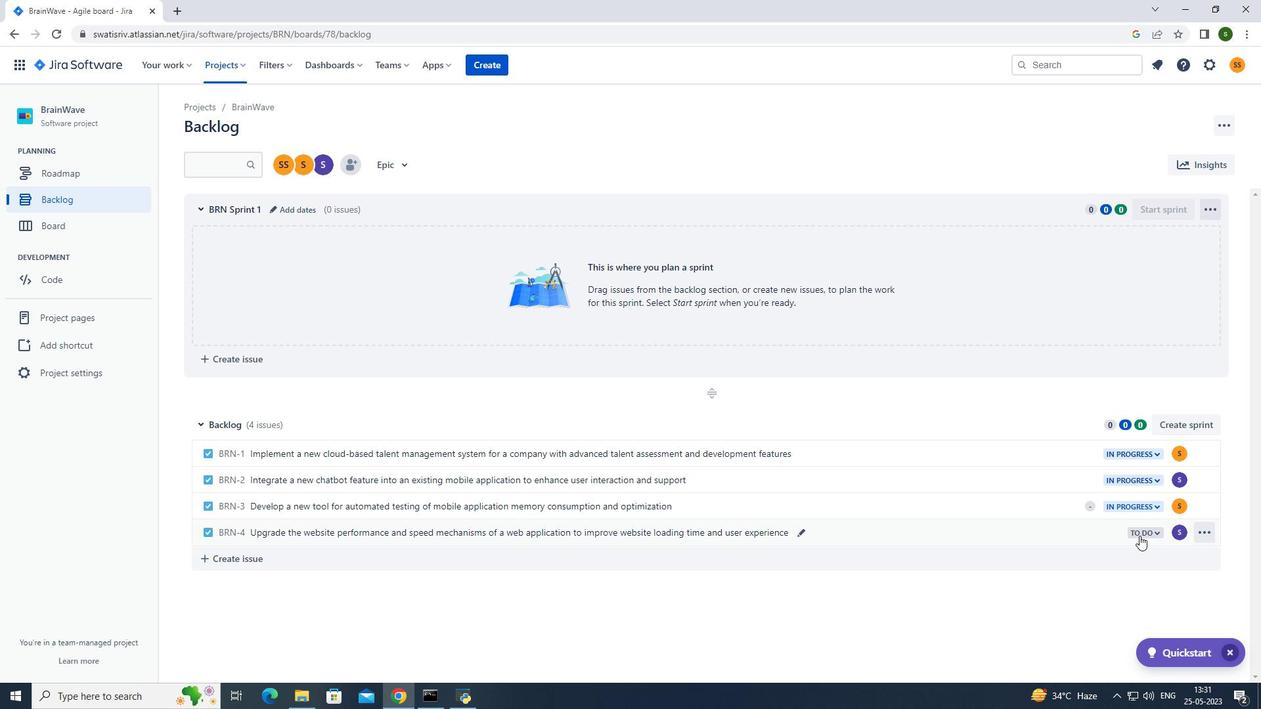 
Action: Mouse pressed left at (1144, 530)
Screenshot: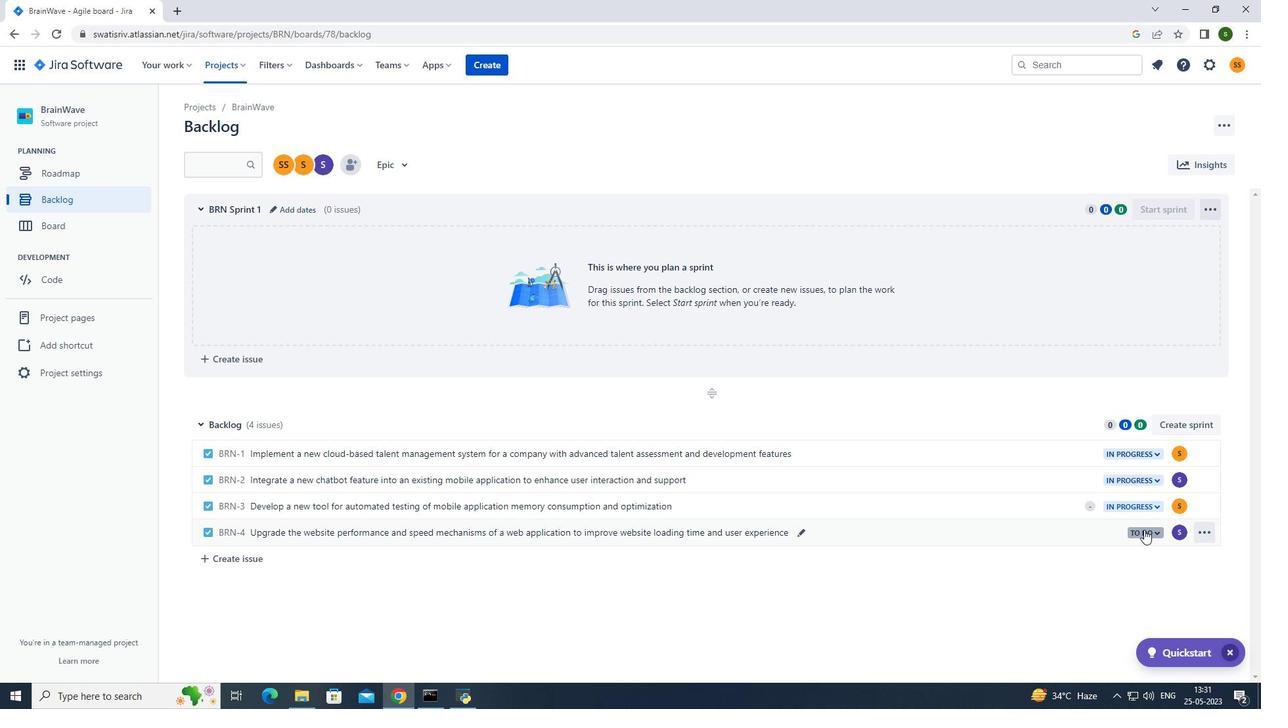 
Action: Mouse moved to (1074, 559)
Screenshot: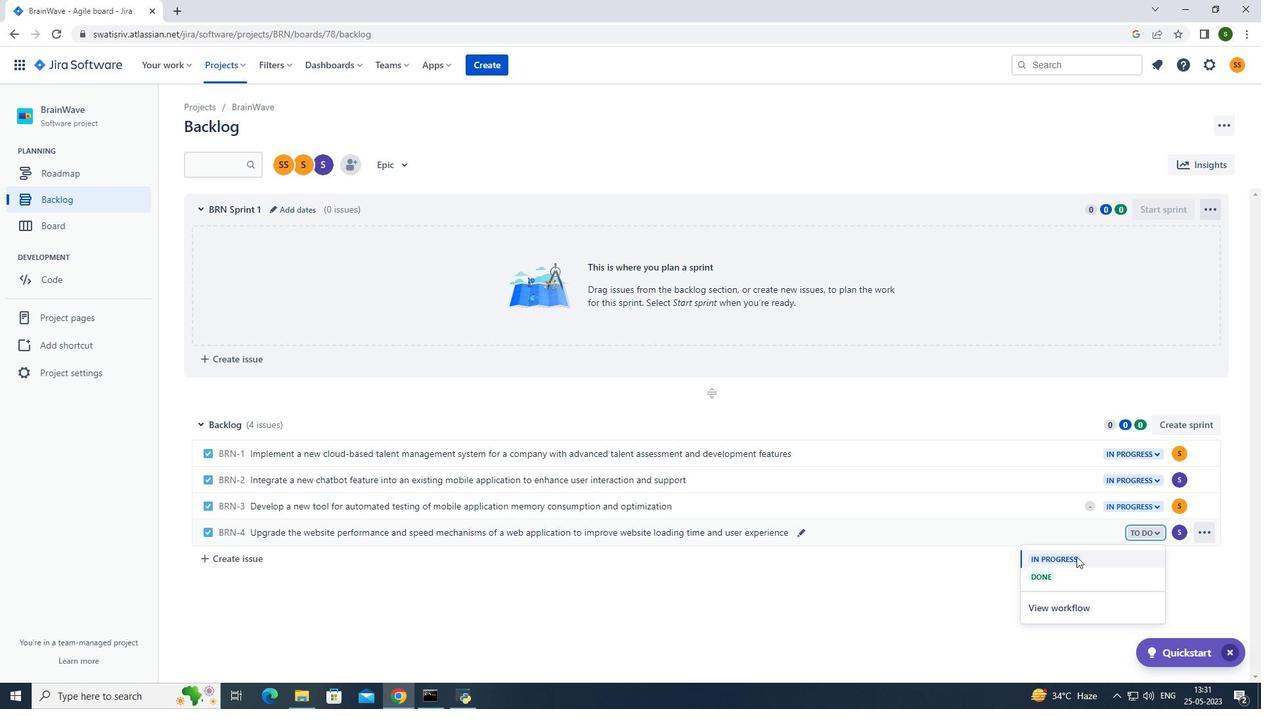
Action: Mouse pressed left at (1074, 559)
Screenshot: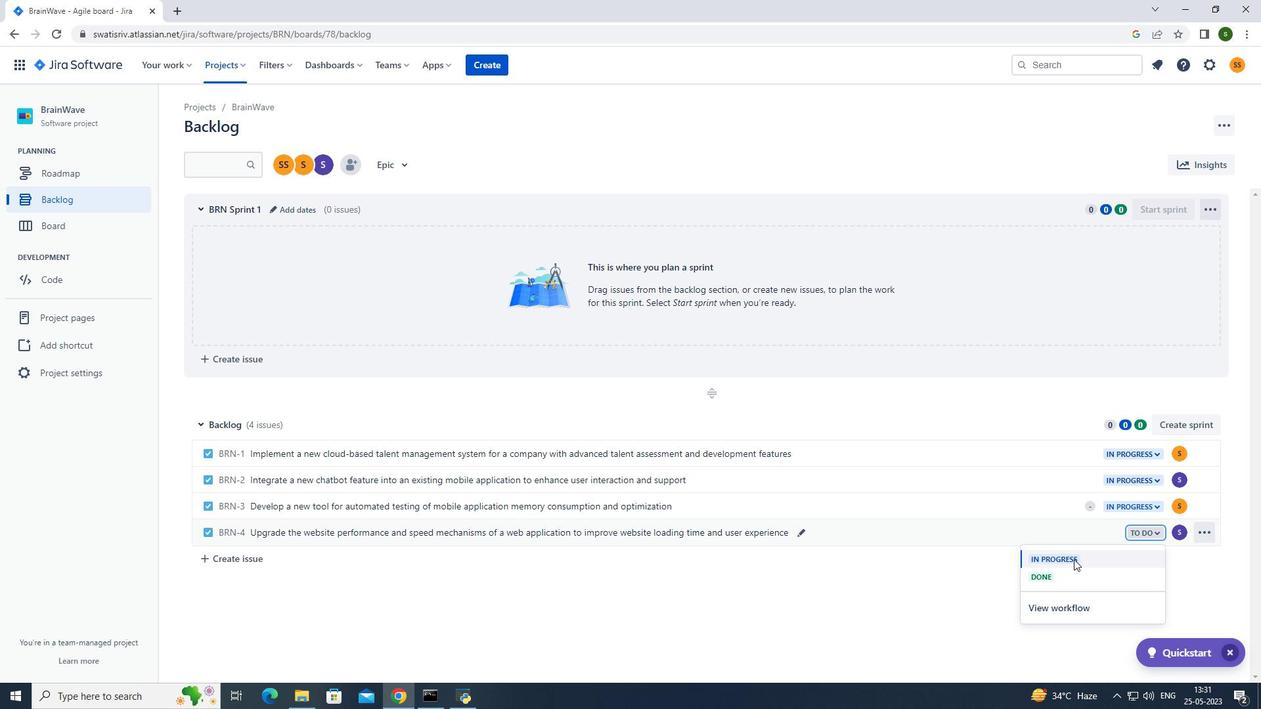 
Action: Mouse moved to (555, 149)
Screenshot: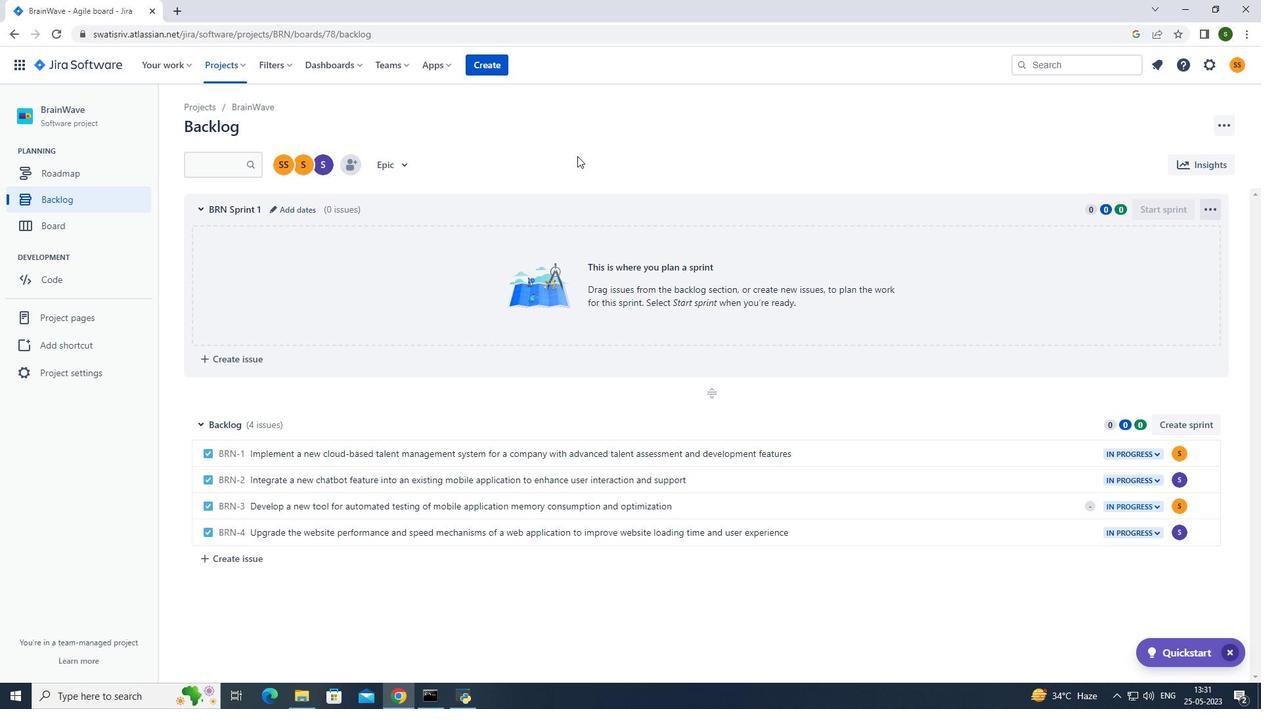 
Action: Mouse pressed left at (555, 149)
Screenshot: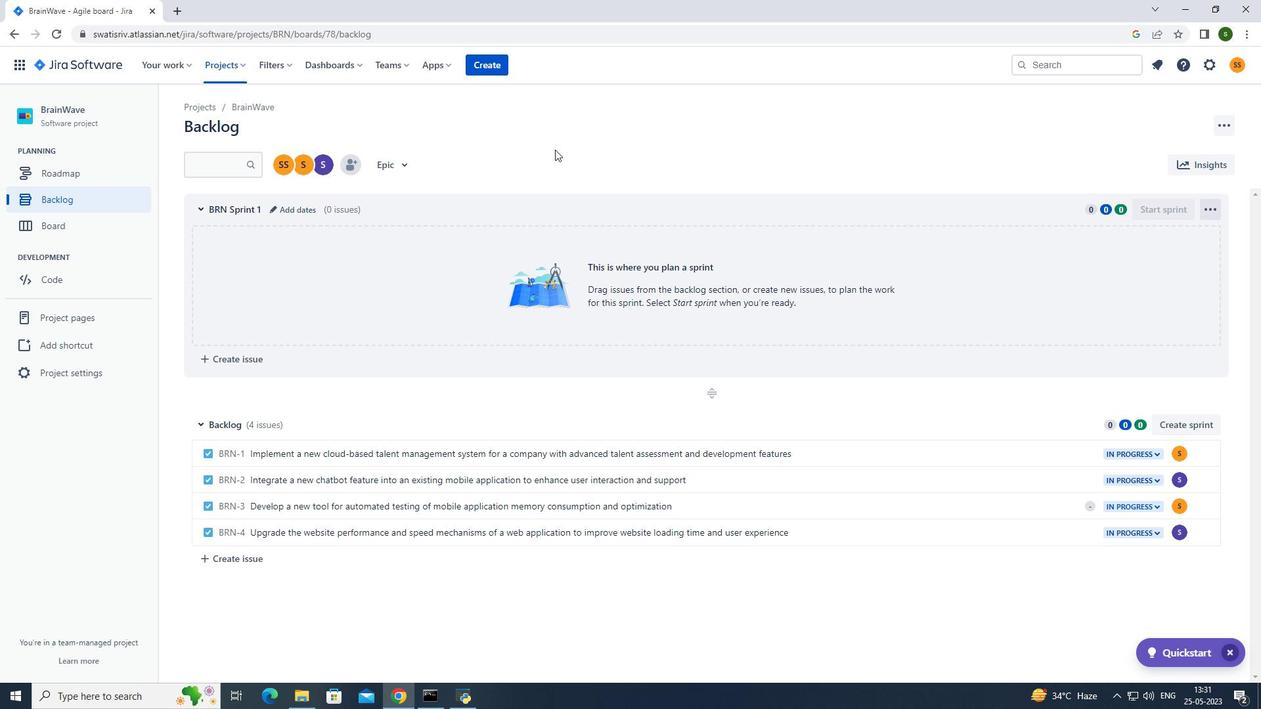 
